 Task: Forward email with the signature John Baker with the subject Request for a recommendation from softage.8@softage.net to softage.4@softage.net and softage.5@softage.net with BCC to softage.6@softage.net with the message Could you please provide me with the scope of work for the upcoming project?
Action: Mouse moved to (1291, 212)
Screenshot: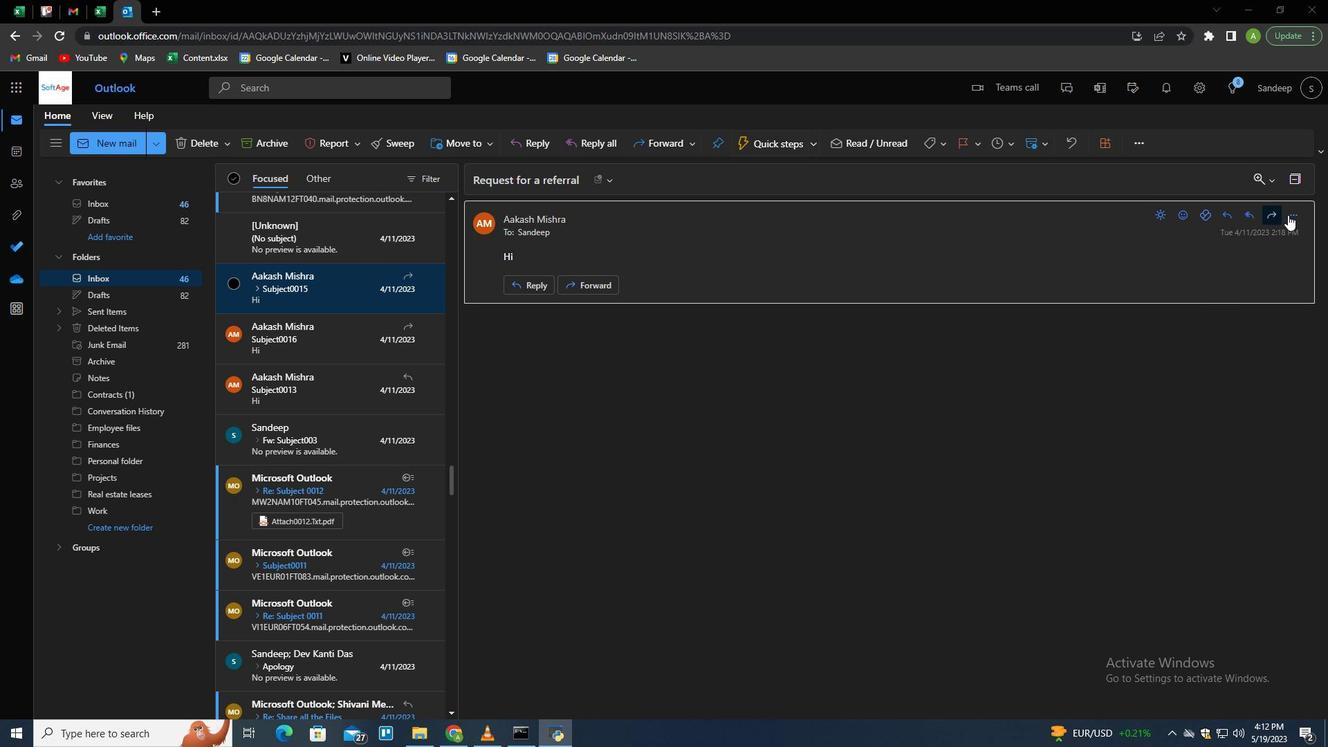 
Action: Mouse pressed left at (1291, 212)
Screenshot: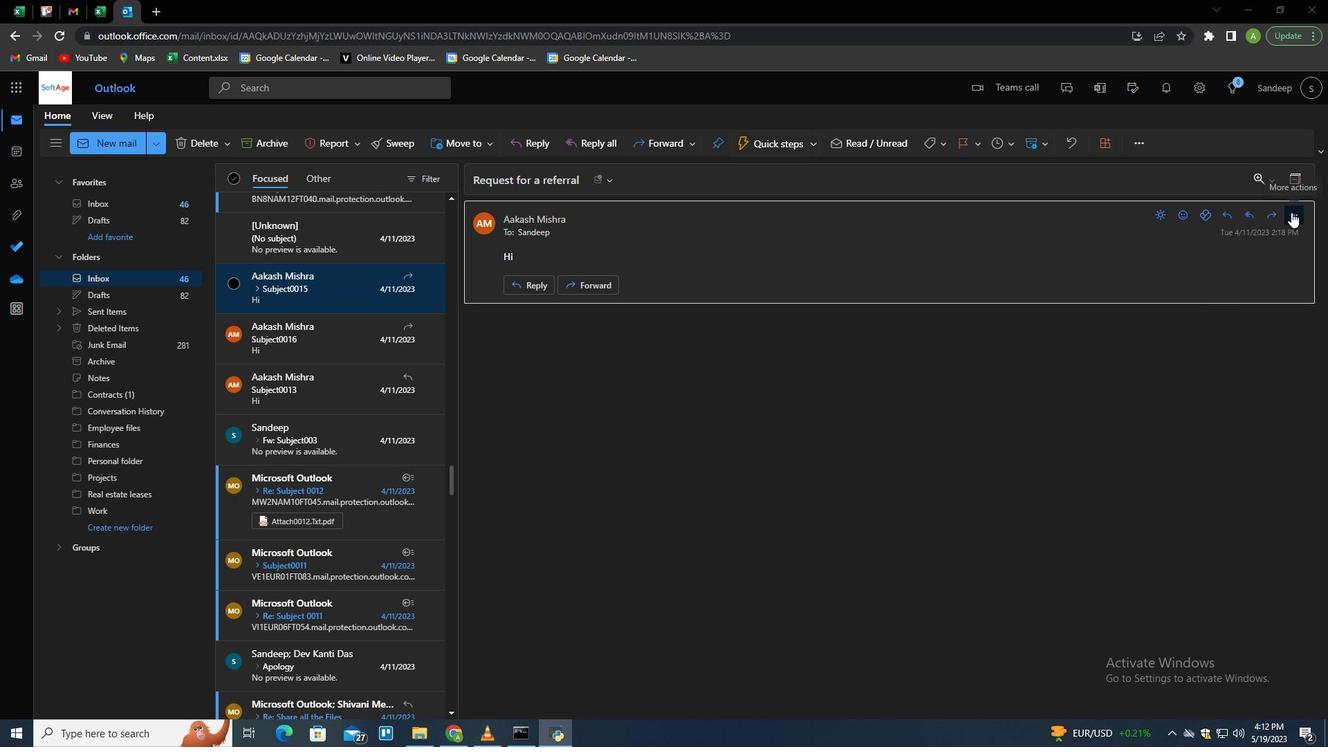
Action: Mouse moved to (1188, 285)
Screenshot: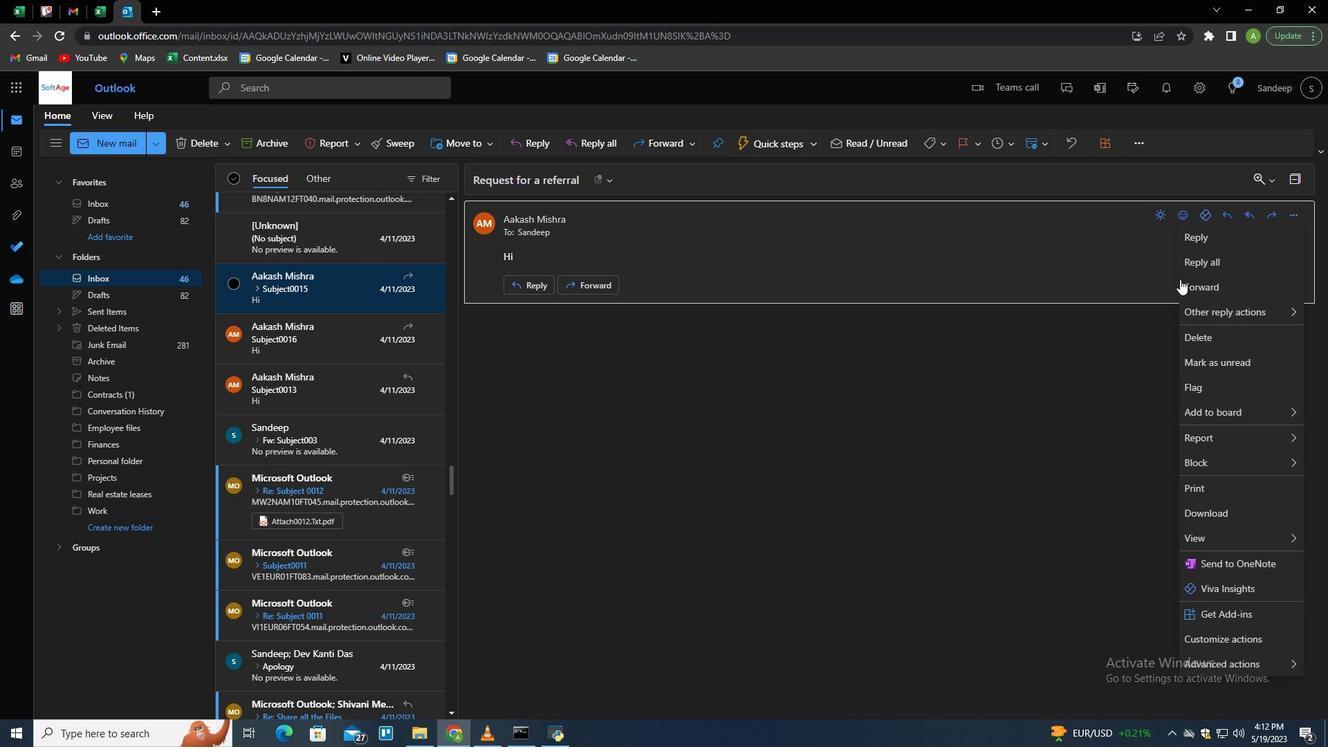 
Action: Mouse pressed left at (1188, 285)
Screenshot: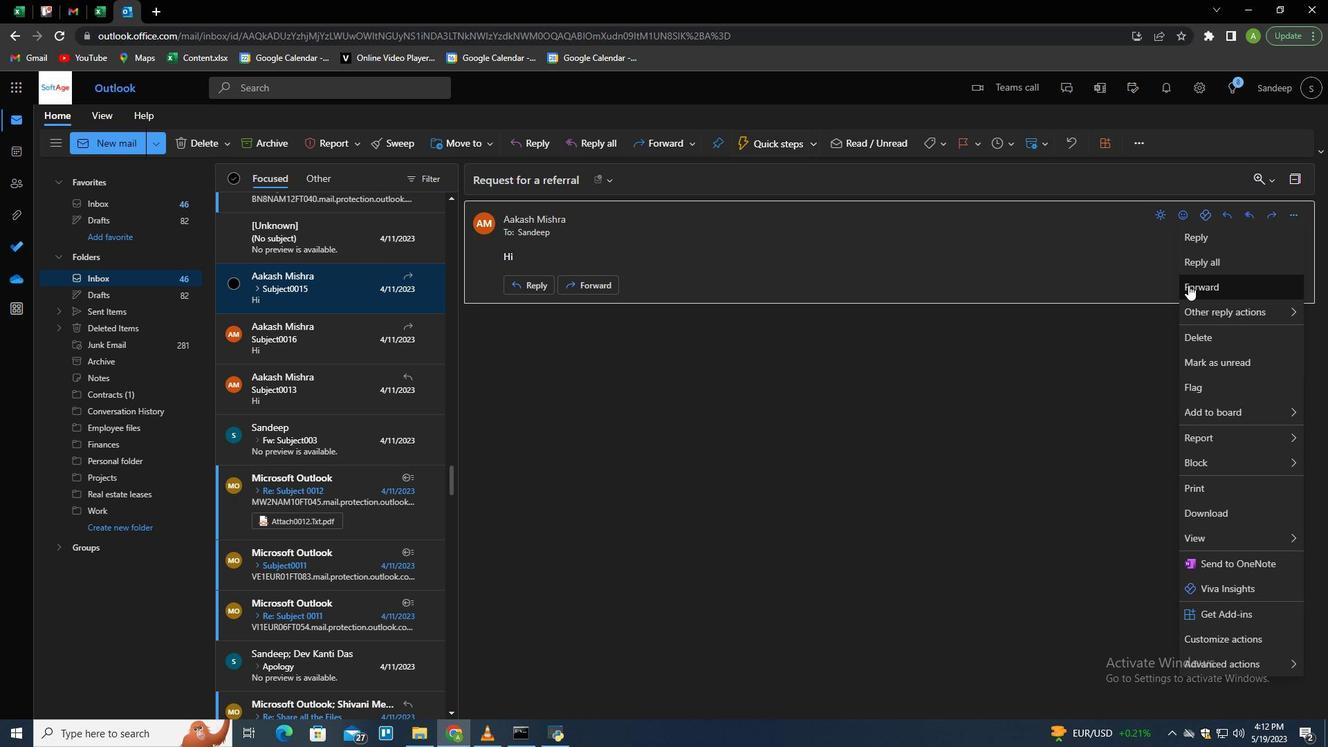 
Action: Mouse moved to (929, 144)
Screenshot: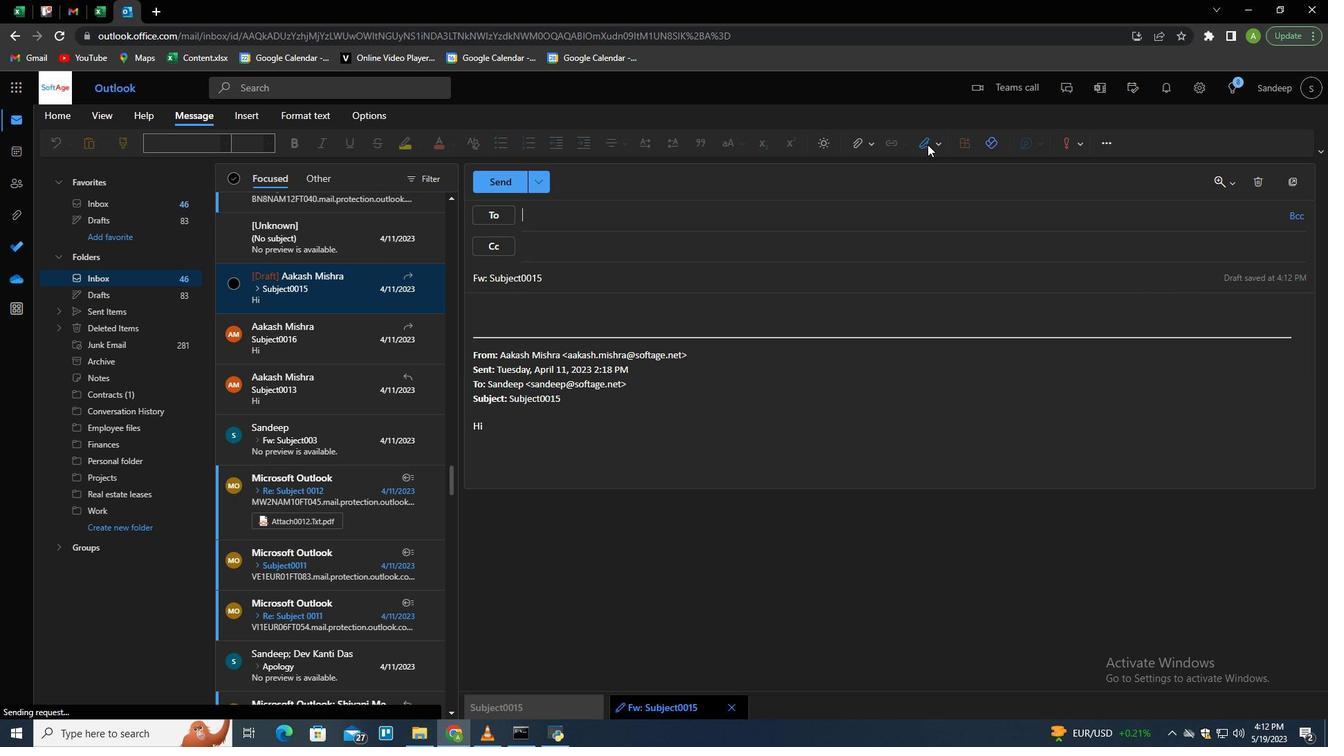 
Action: Mouse pressed left at (929, 144)
Screenshot: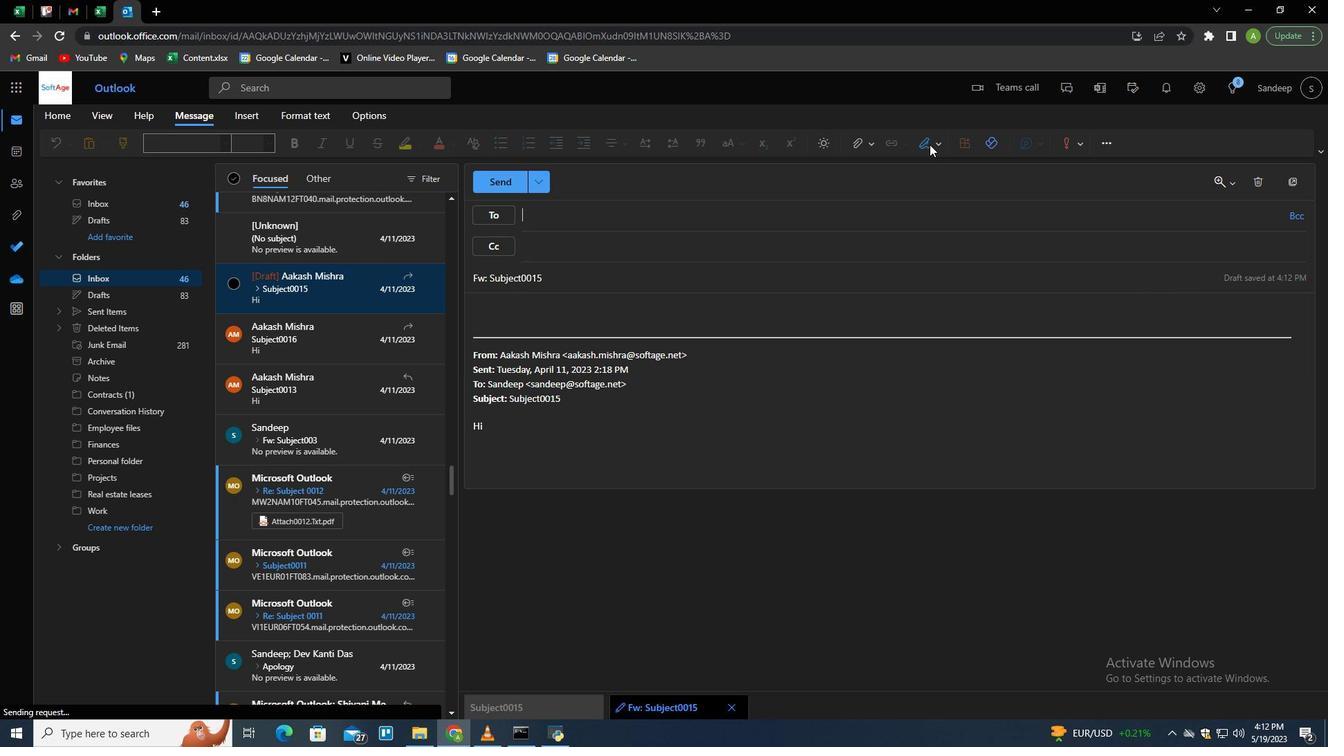 
Action: Mouse moved to (906, 201)
Screenshot: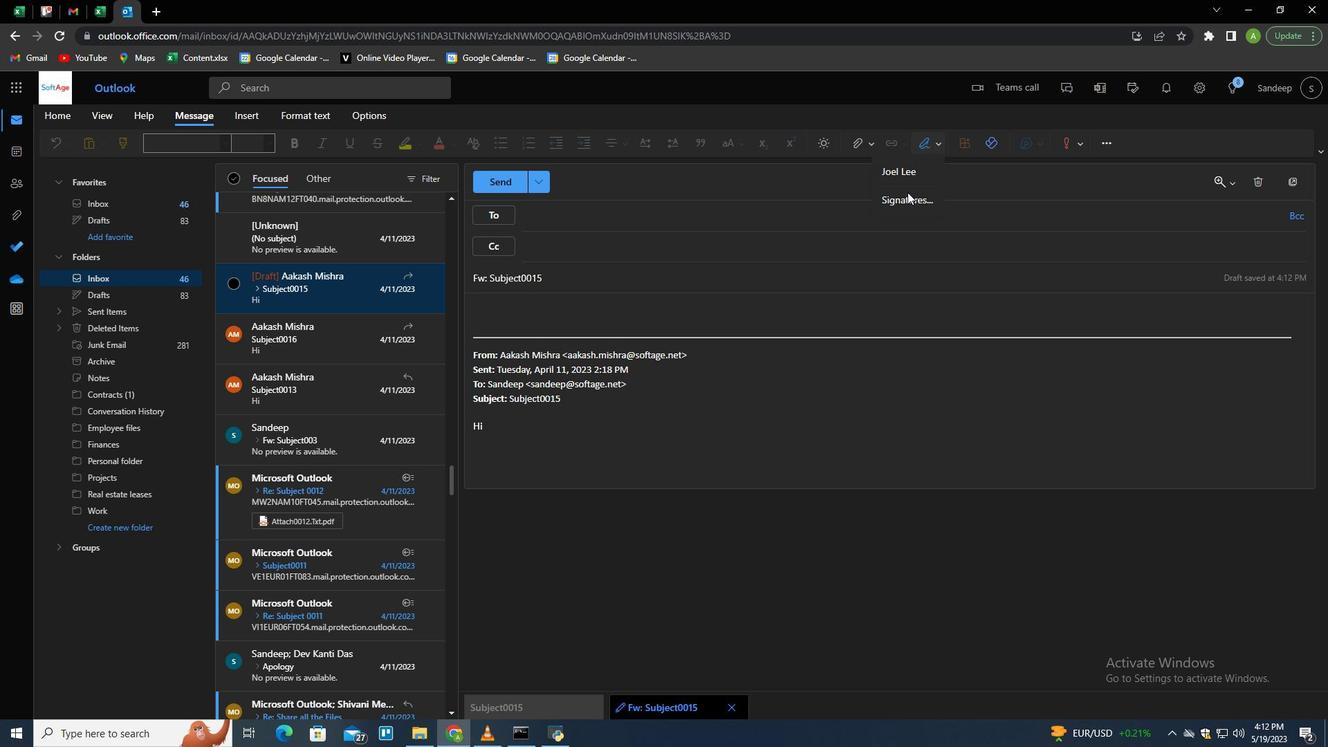 
Action: Mouse pressed left at (906, 201)
Screenshot: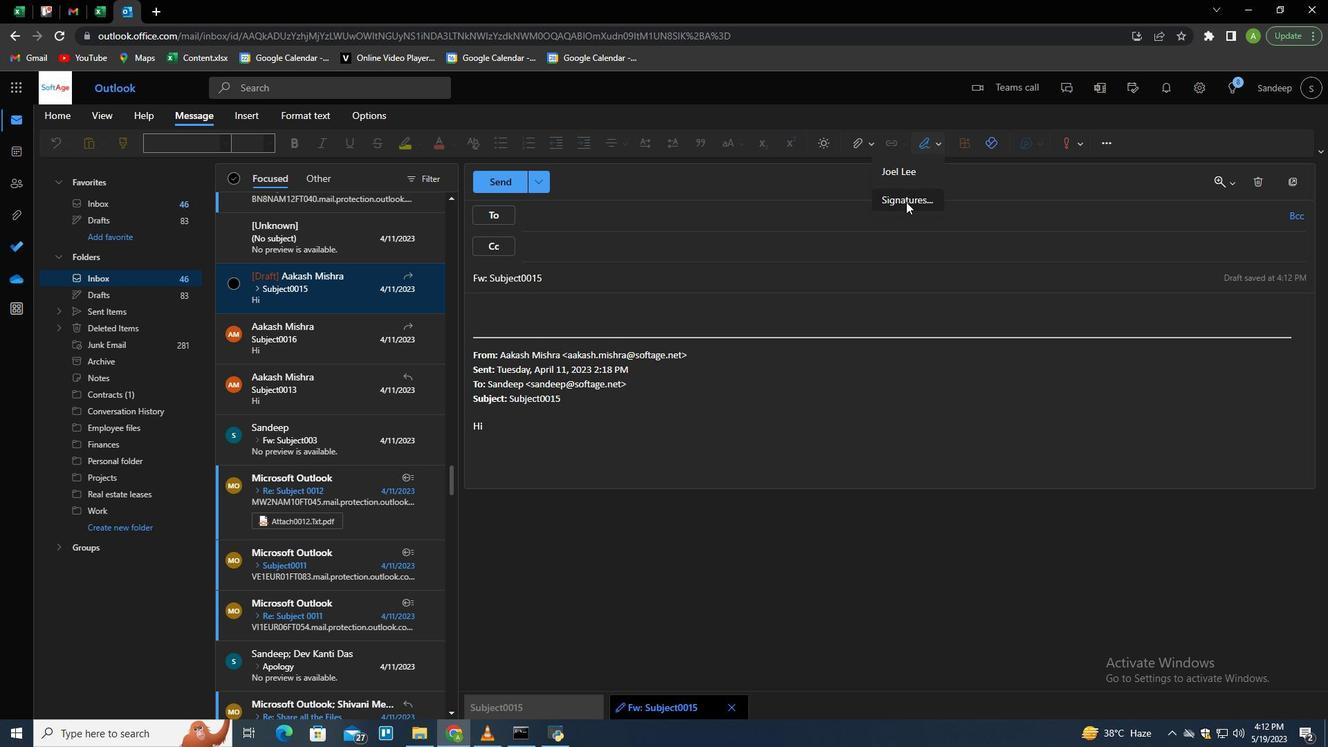 
Action: Mouse moved to (926, 253)
Screenshot: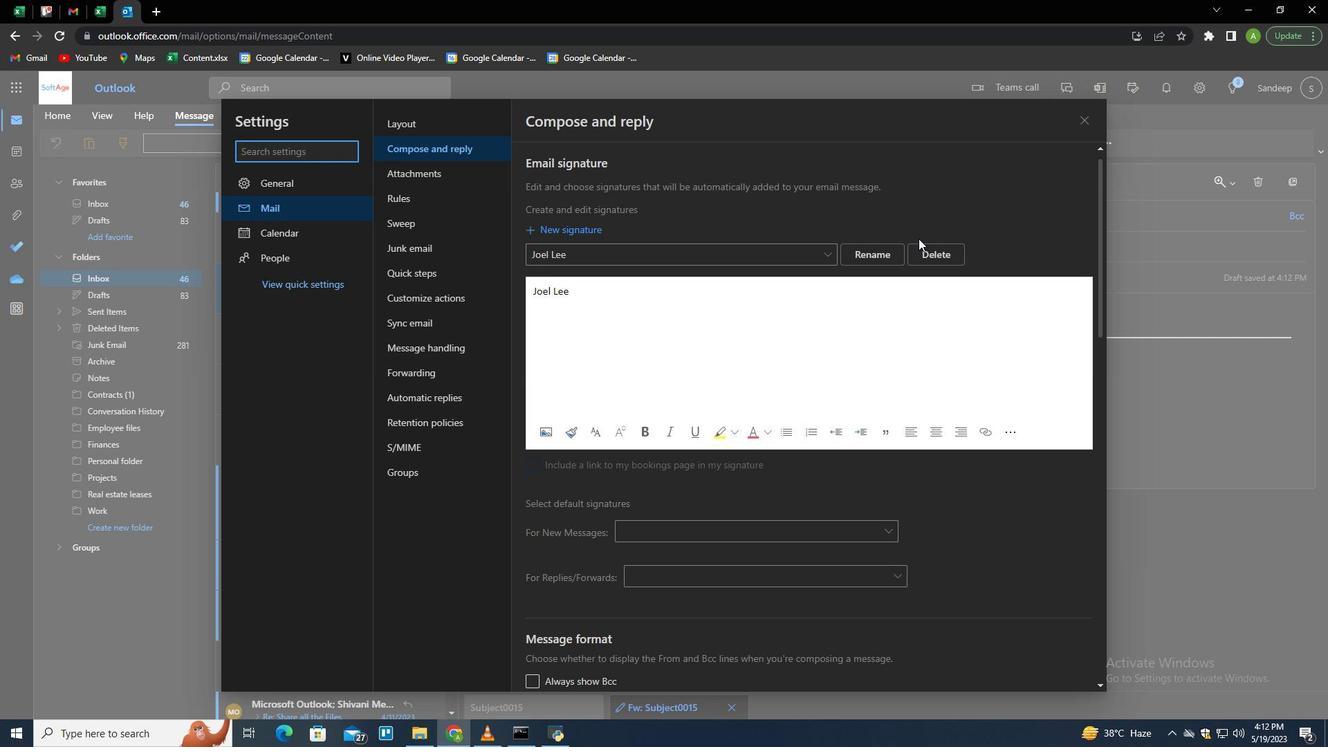 
Action: Mouse pressed left at (926, 253)
Screenshot: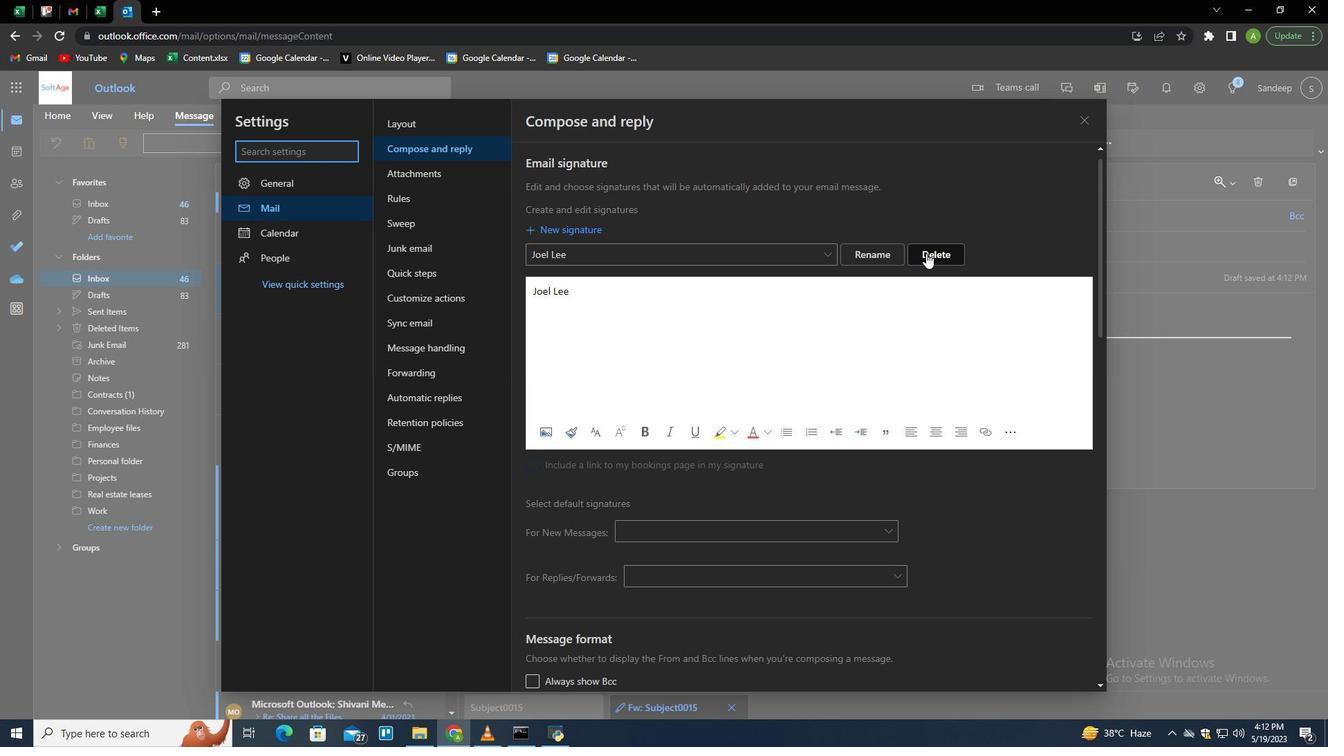 
Action: Mouse moved to (910, 253)
Screenshot: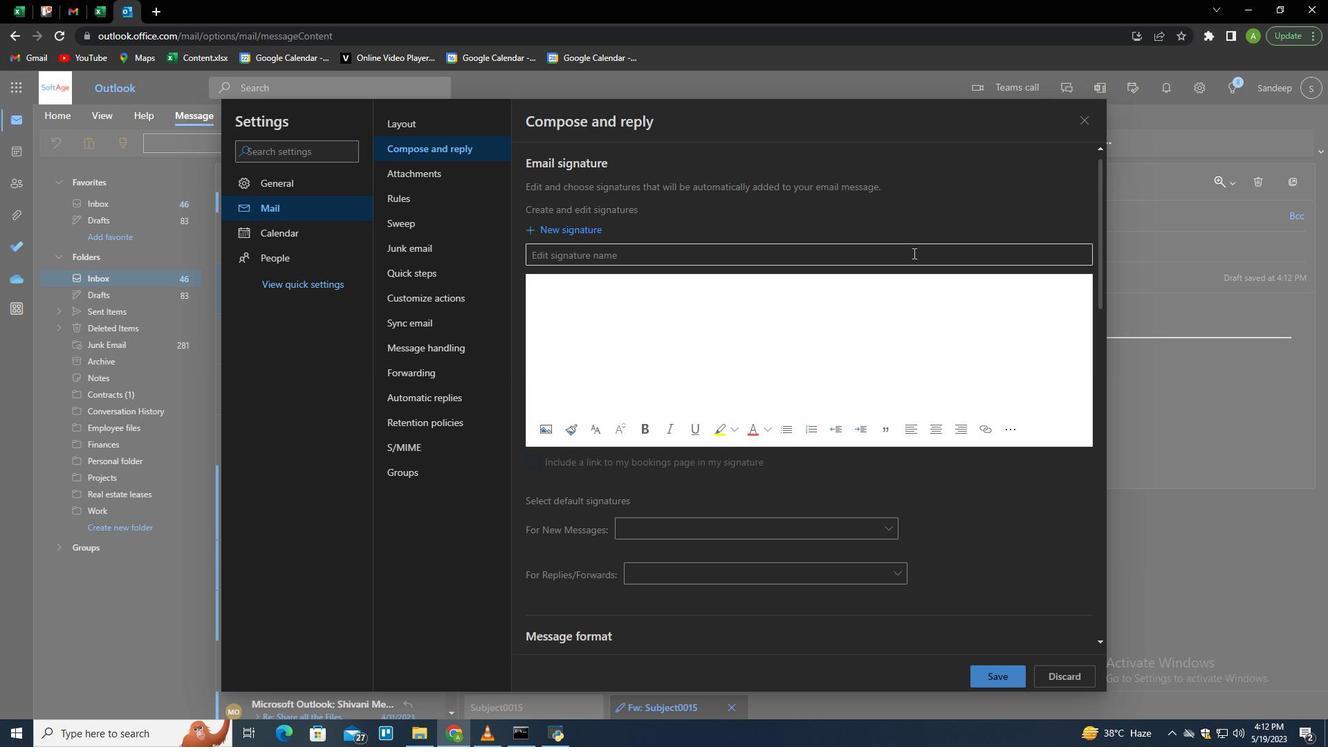 
Action: Mouse pressed left at (910, 253)
Screenshot: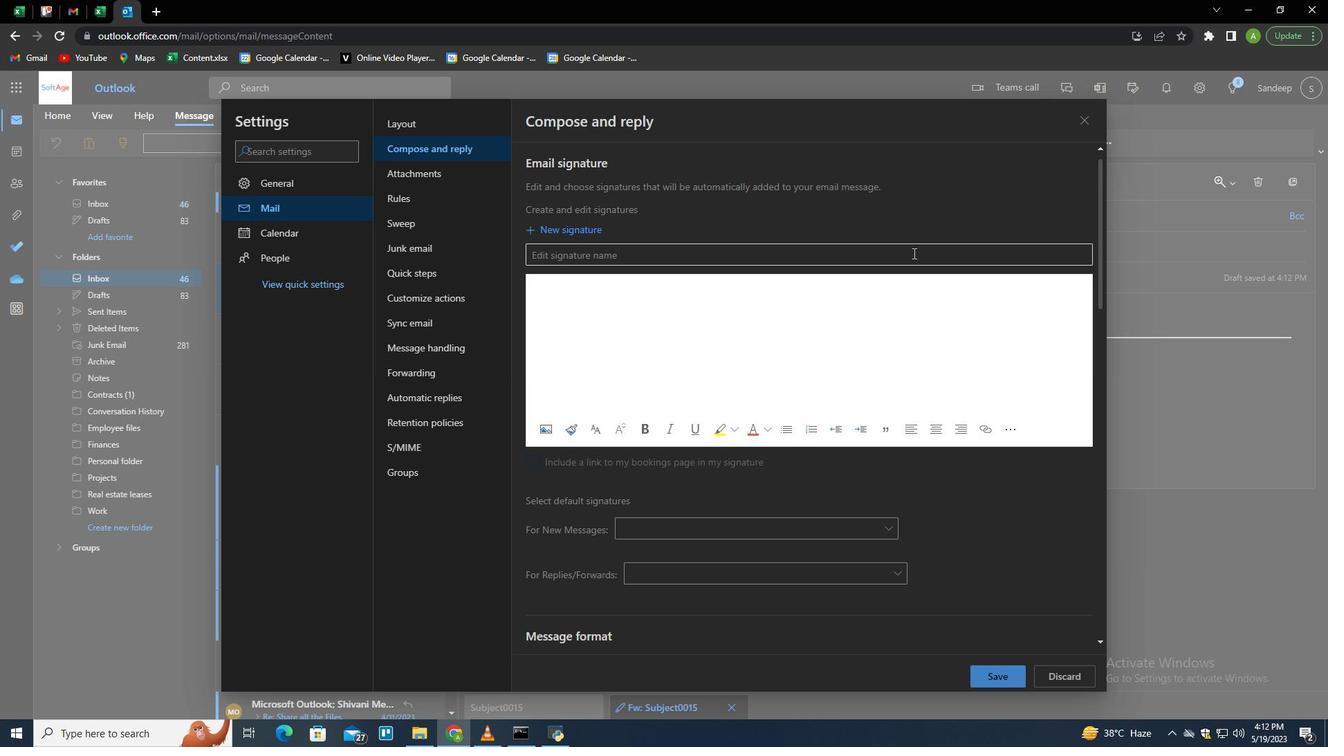 
Action: Mouse moved to (912, 251)
Screenshot: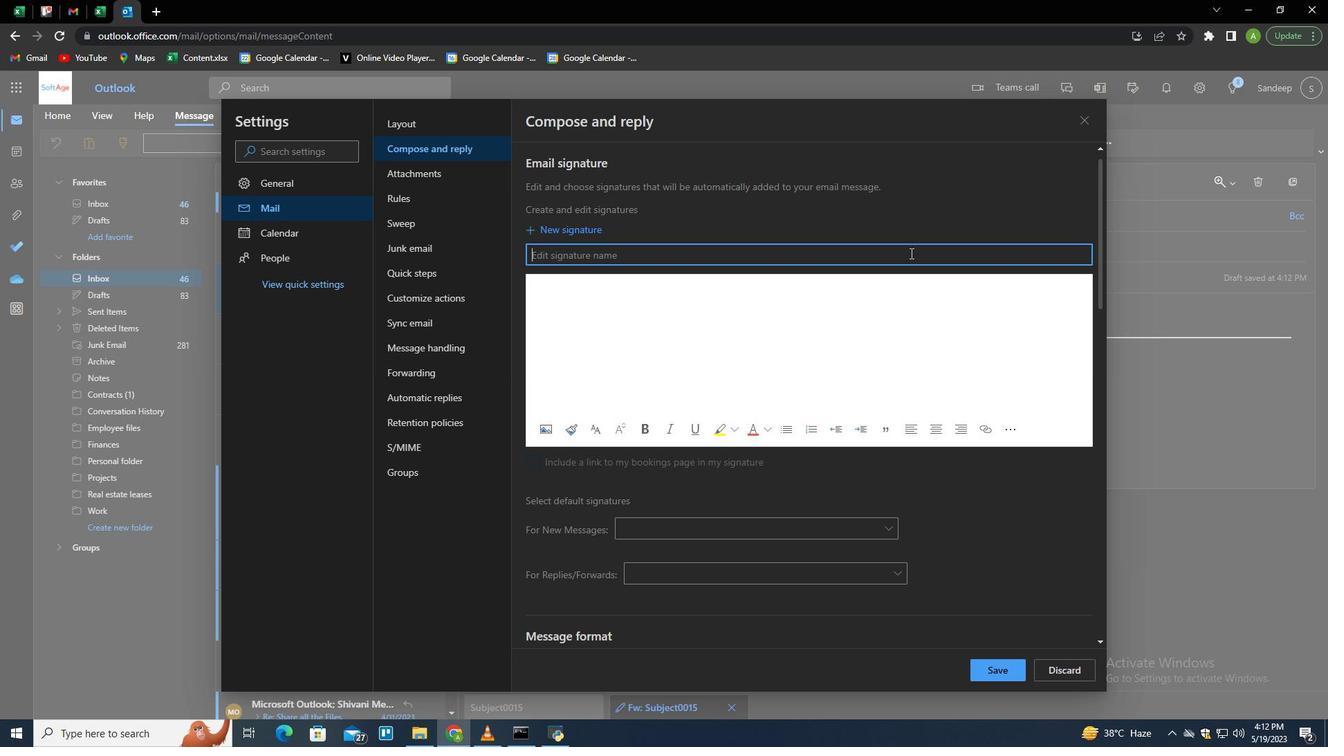 
Action: Key pressed <Key.shift>Jogn<Key.space><Key.backspace><Key.backspace><Key.backspace>hn<Key.space><Key.shift>Bal<Key.backspace>ker<Key.space><Key.tab><Key.shift>Jogn<Key.space><Key.shift>B<Key.backspace><Key.backspace><Key.backspace><Key.backspace>hn<Key.space><Key.shift>Baker
Screenshot: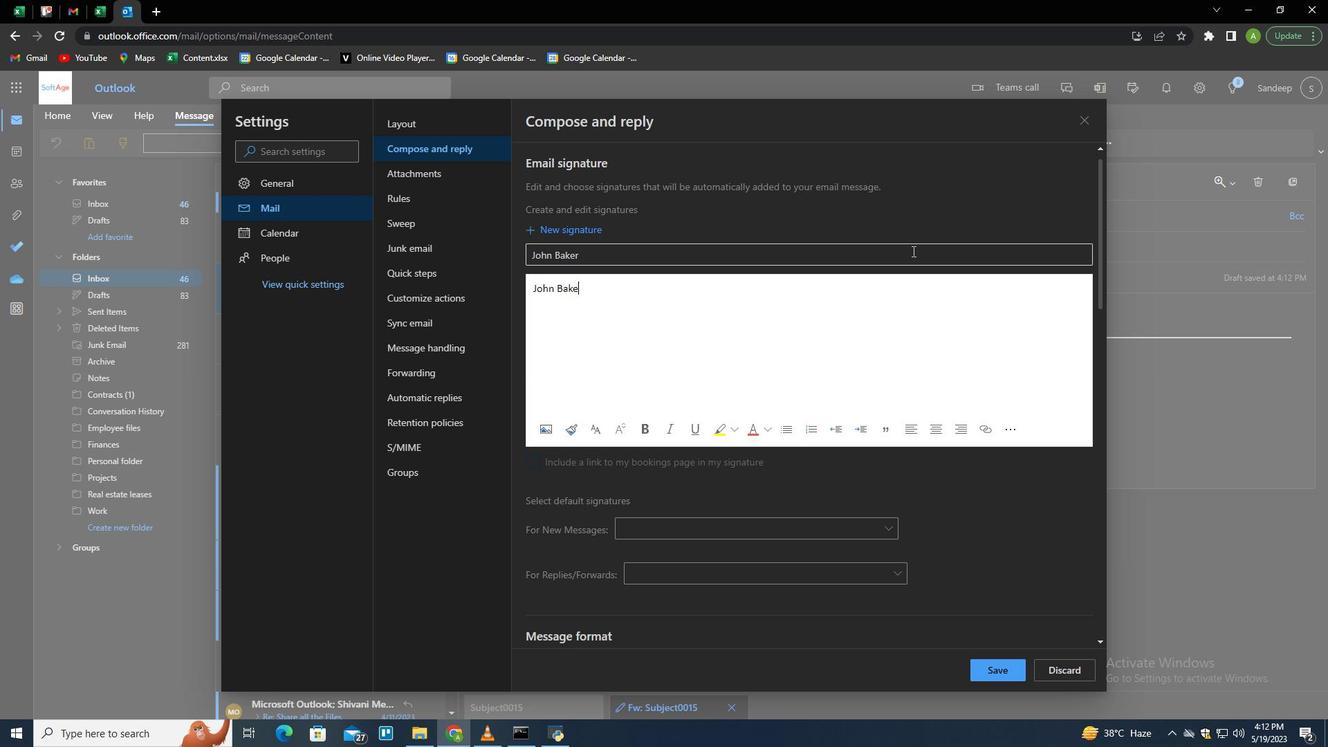 
Action: Mouse moved to (1005, 668)
Screenshot: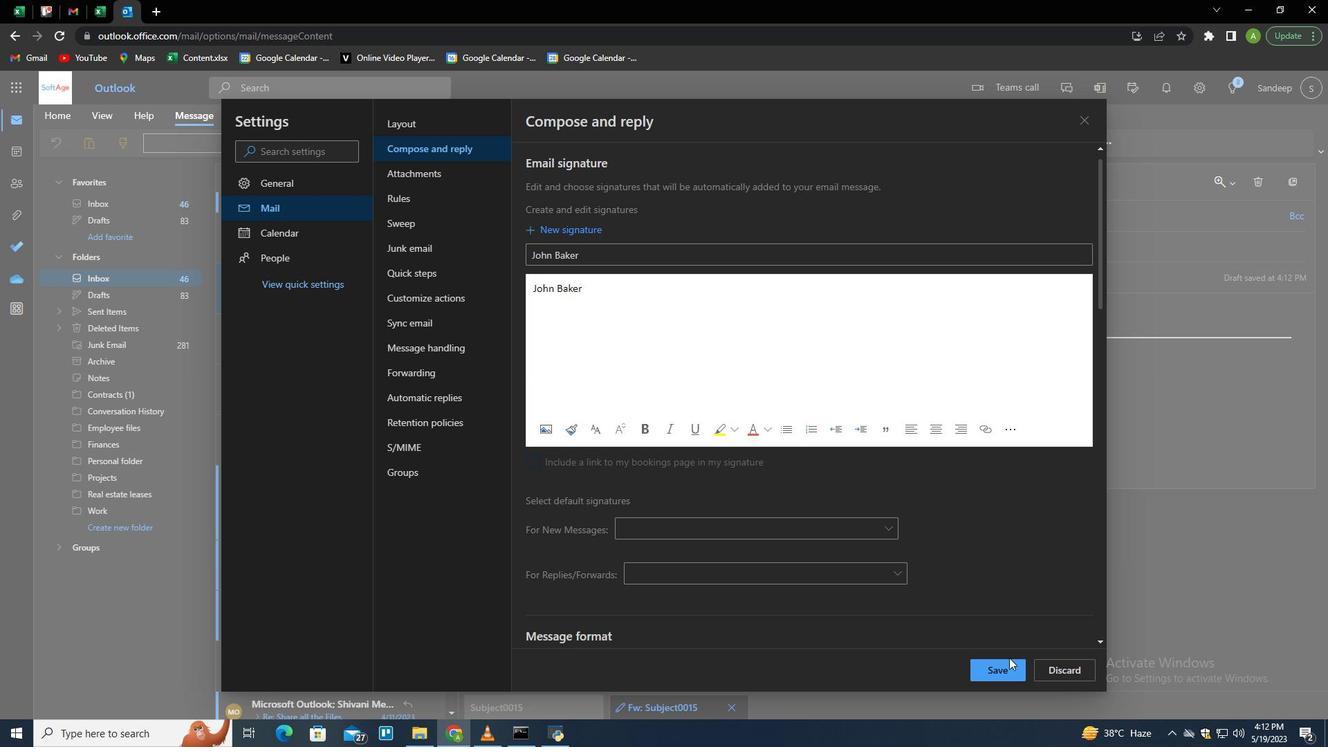 
Action: Mouse pressed left at (1005, 668)
Screenshot: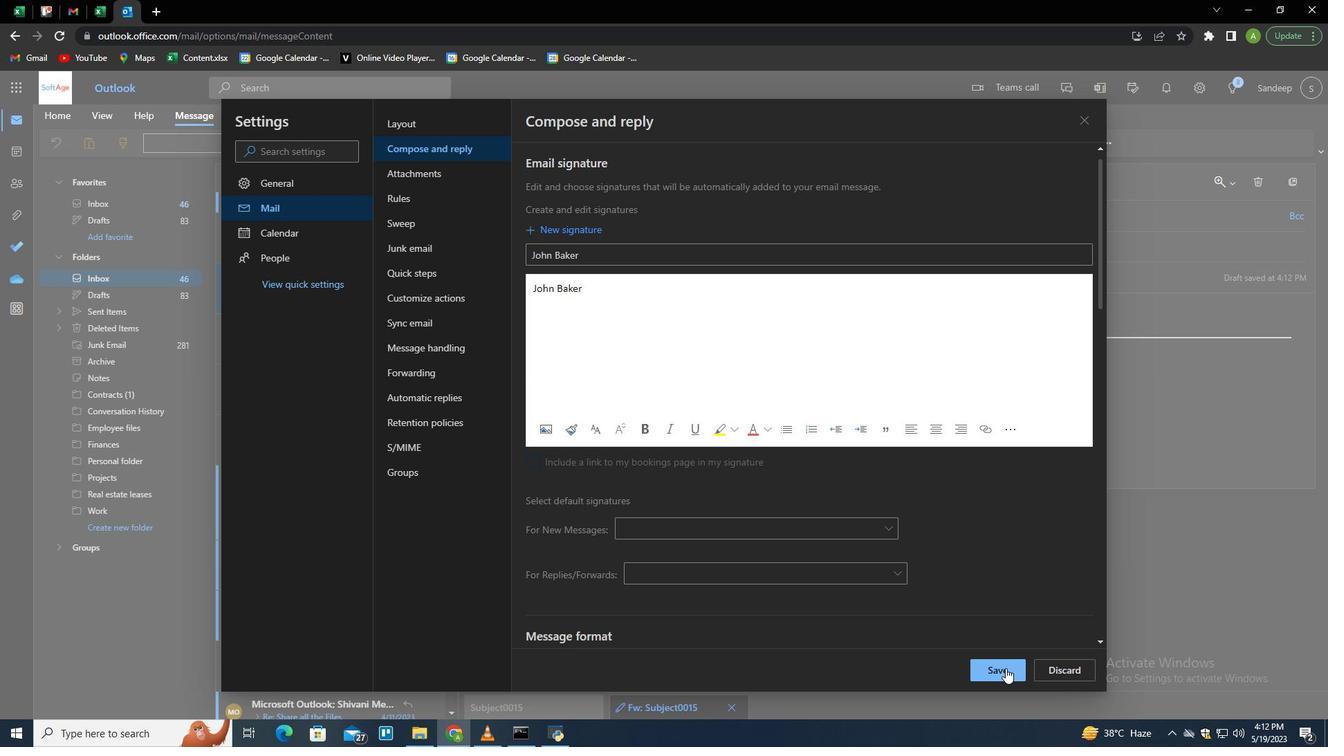 
Action: Mouse moved to (1269, 418)
Screenshot: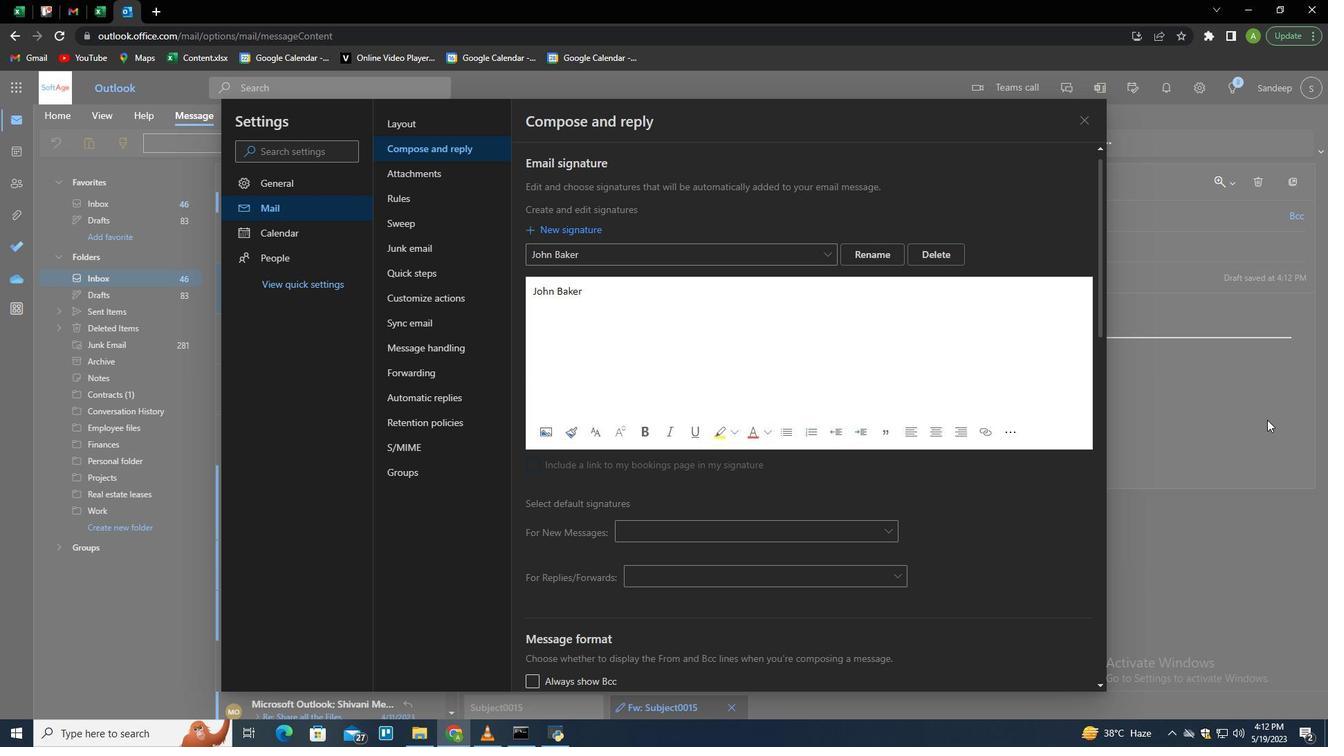 
Action: Mouse pressed left at (1269, 418)
Screenshot: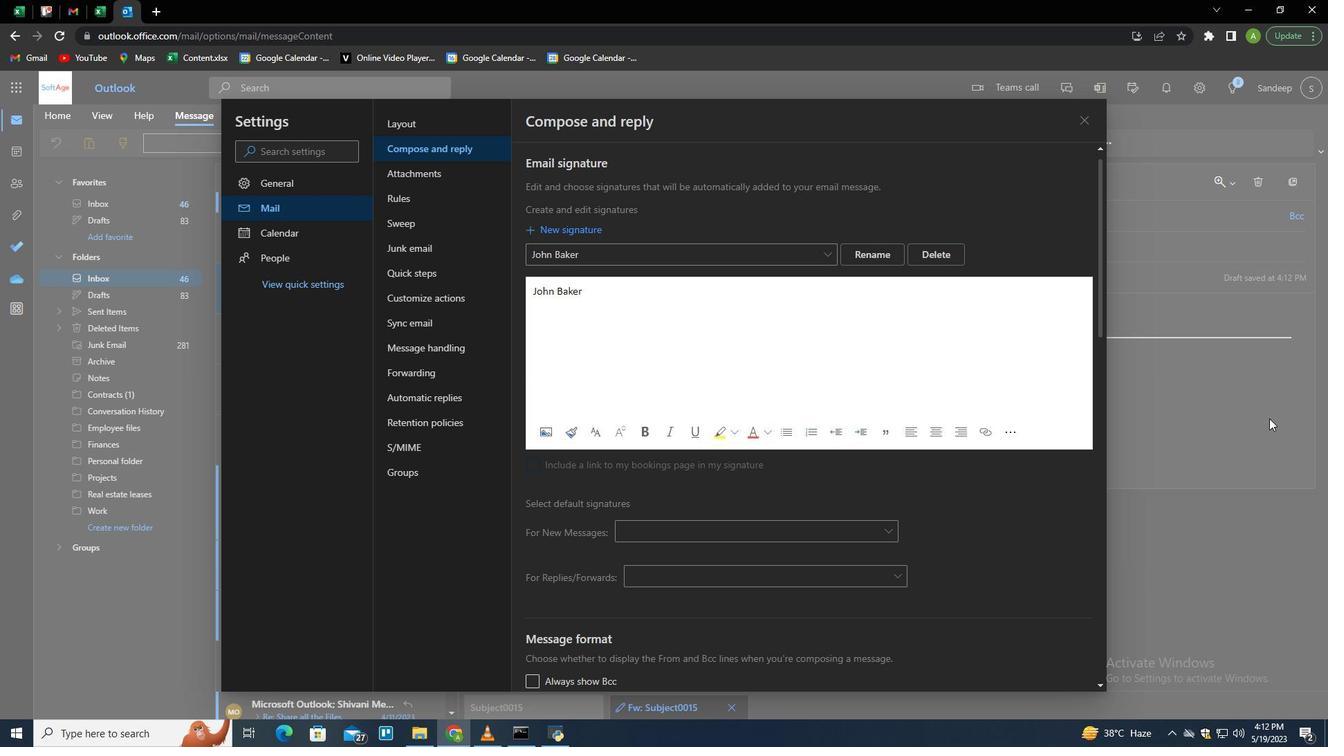 
Action: Mouse moved to (928, 144)
Screenshot: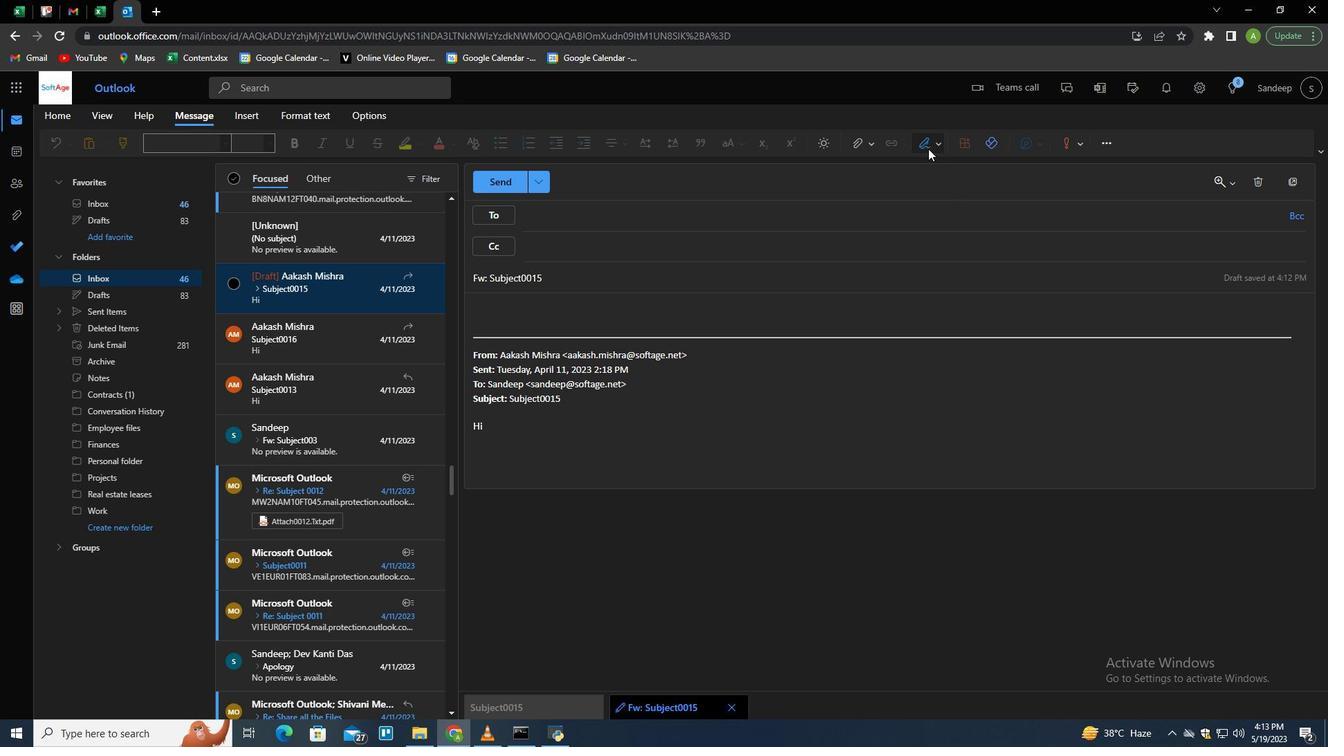 
Action: Mouse pressed left at (928, 144)
Screenshot: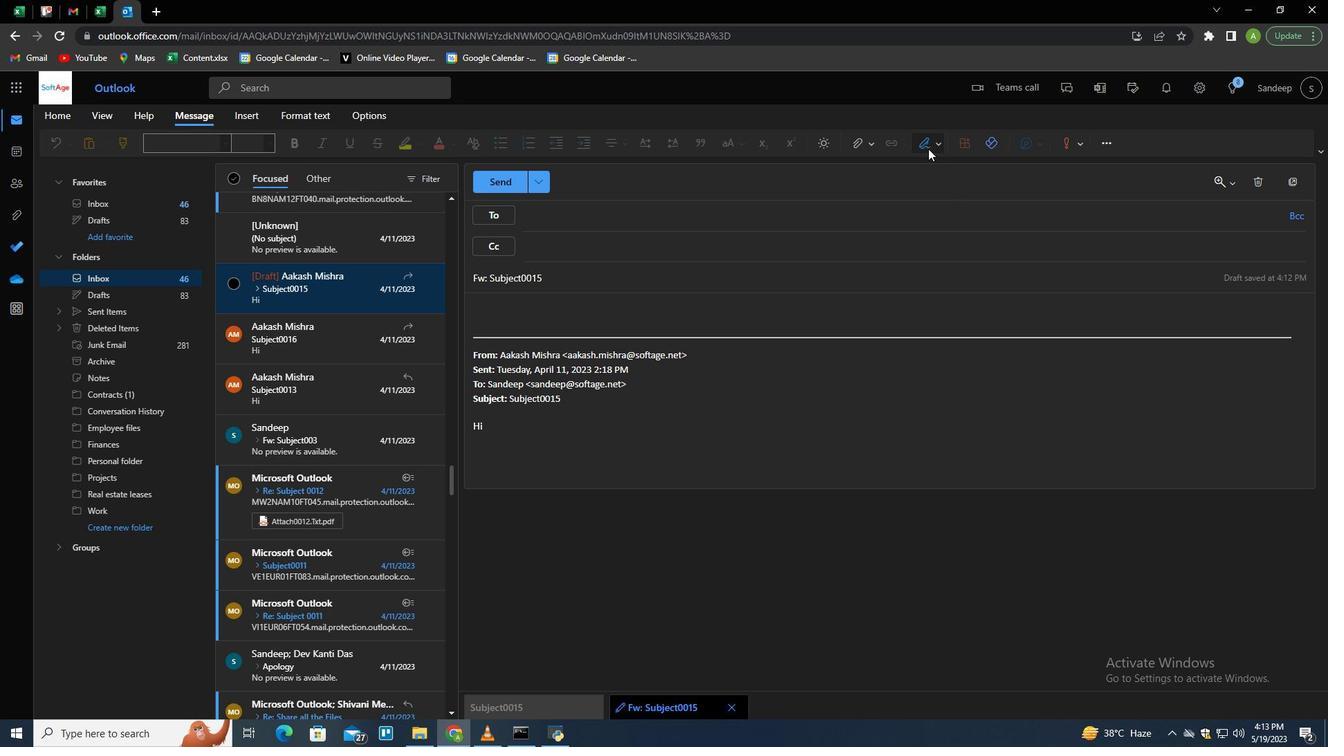 
Action: Mouse moved to (916, 168)
Screenshot: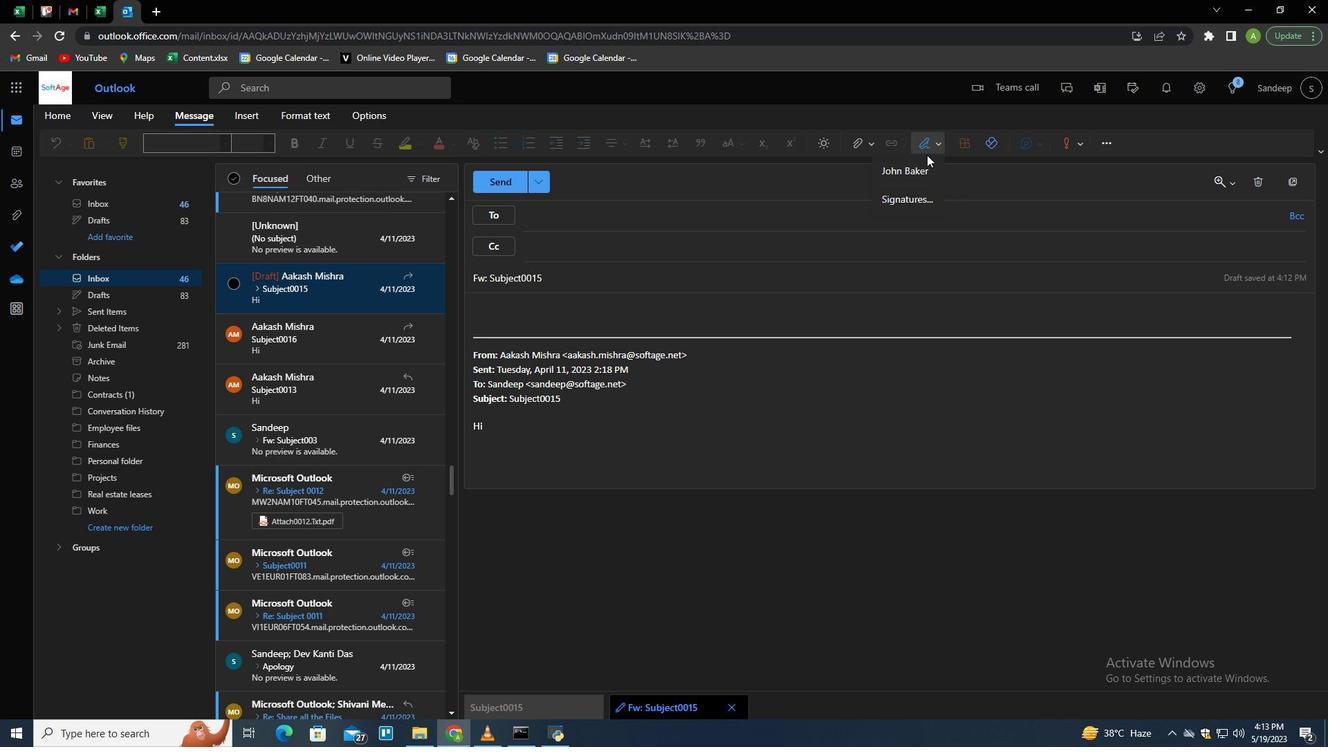 
Action: Mouse pressed left at (916, 168)
Screenshot: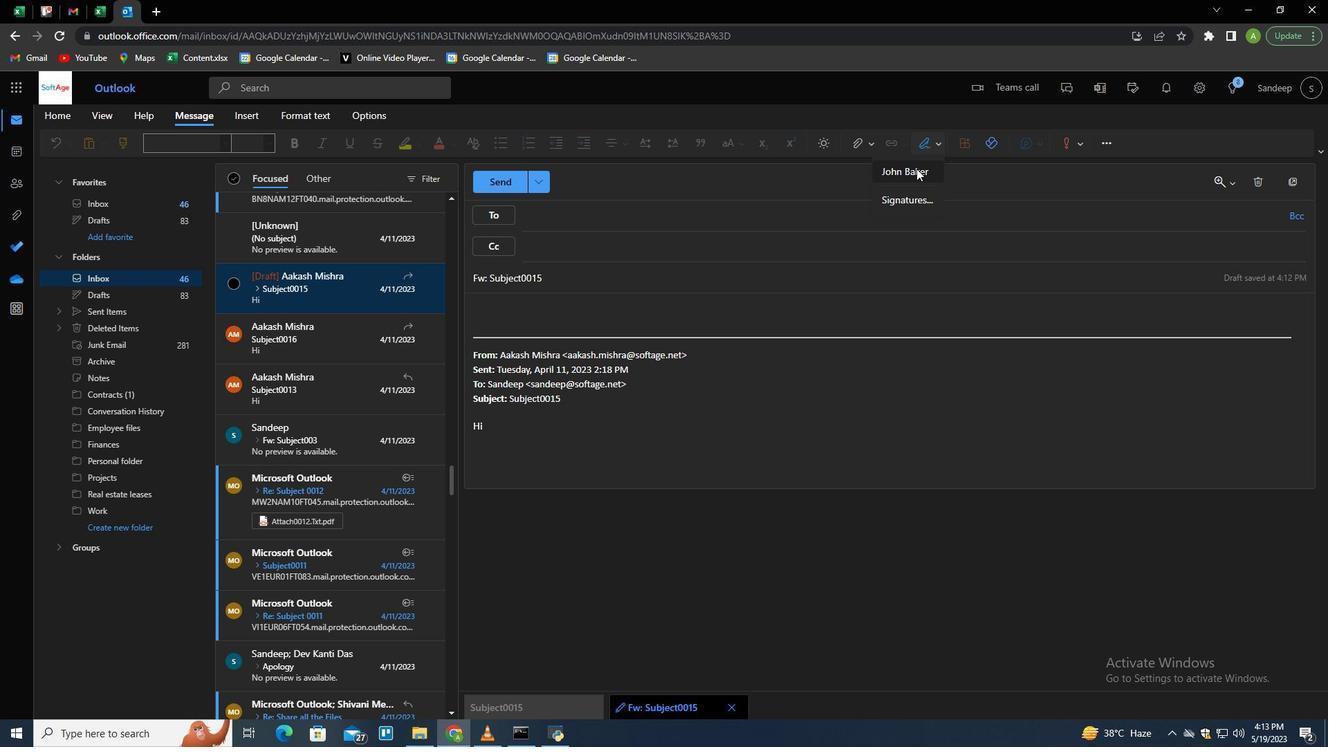 
Action: Mouse moved to (489, 278)
Screenshot: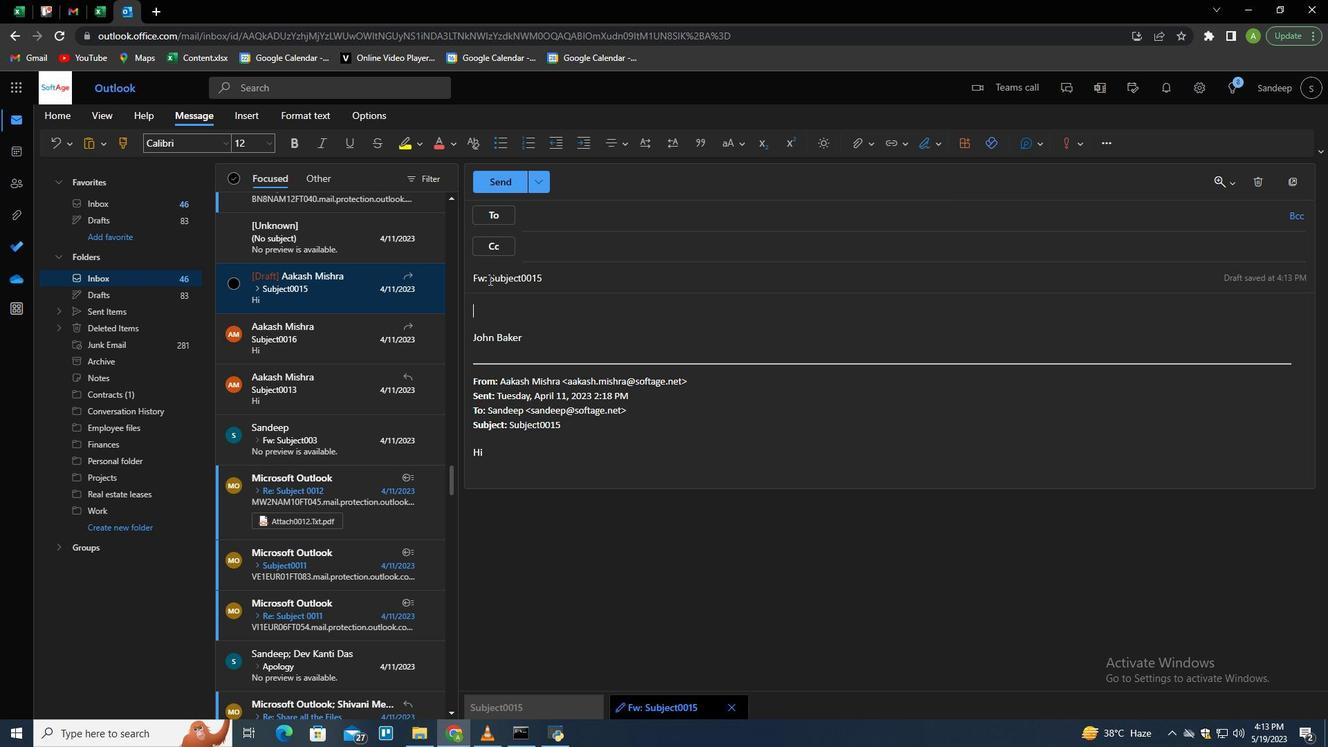 
Action: Mouse pressed left at (489, 278)
Screenshot: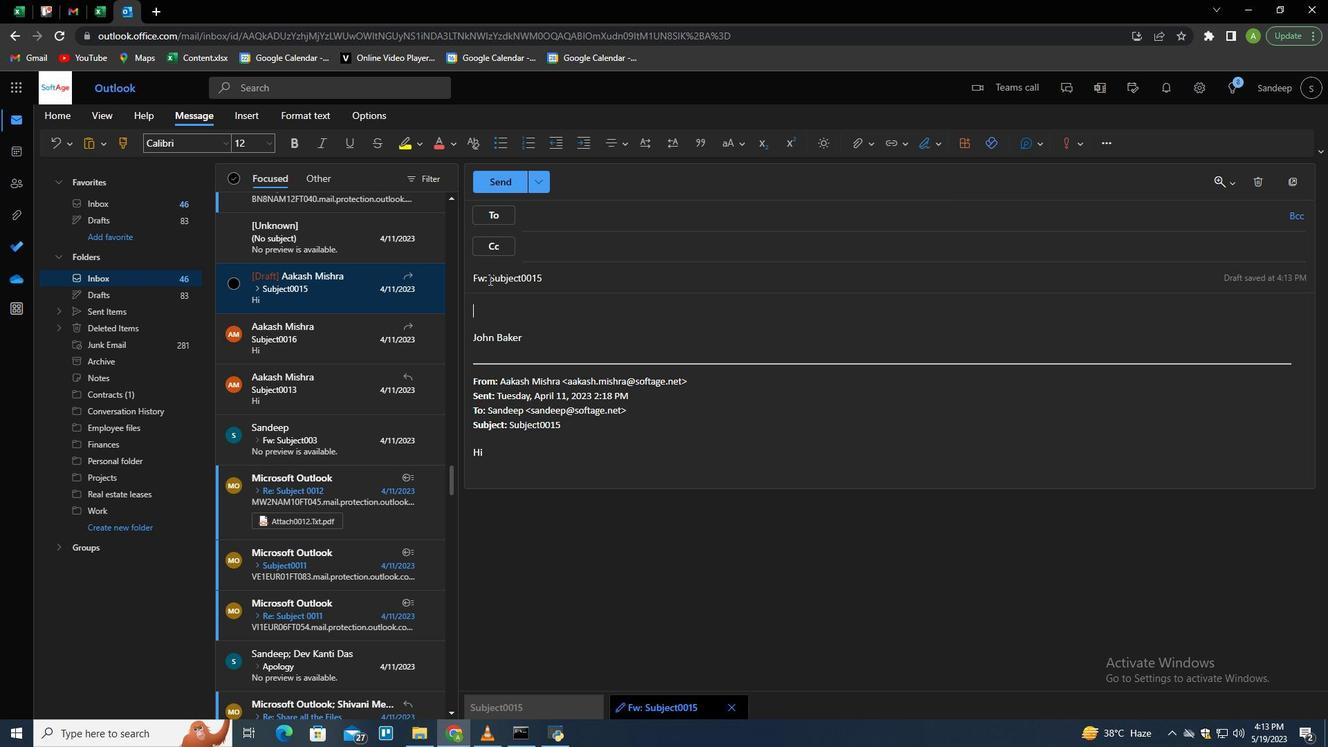 
Action: Mouse moved to (567, 300)
Screenshot: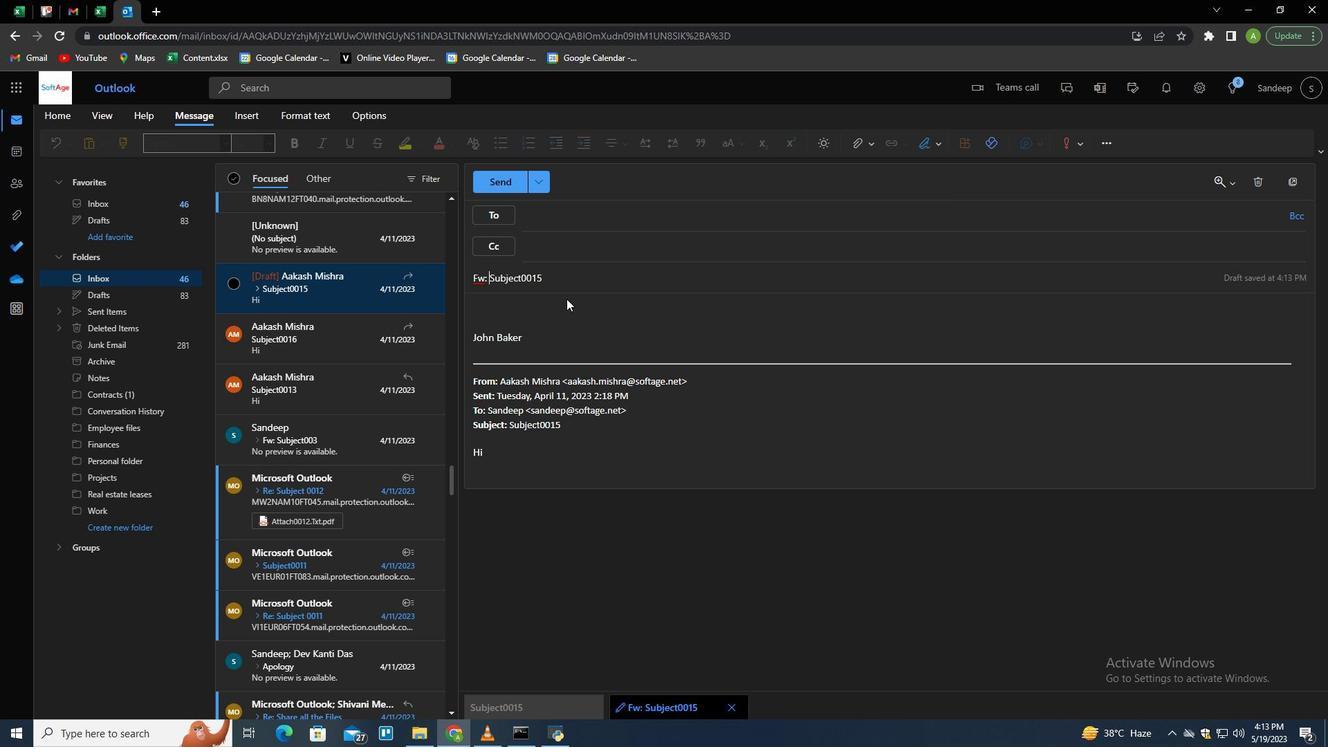 
Action: Key pressed <Key.shift_r><Key.end><Key.shift><Key.shift><Key.shift><Key.shift><Key.shift><Key.shift>Request<Key.space>for<Key.space>s<Key.space><Key.backspace><Key.backspace>a<Key.space>re<Key.backspace><Key.backspace>recommendation<Key.tab>
Screenshot: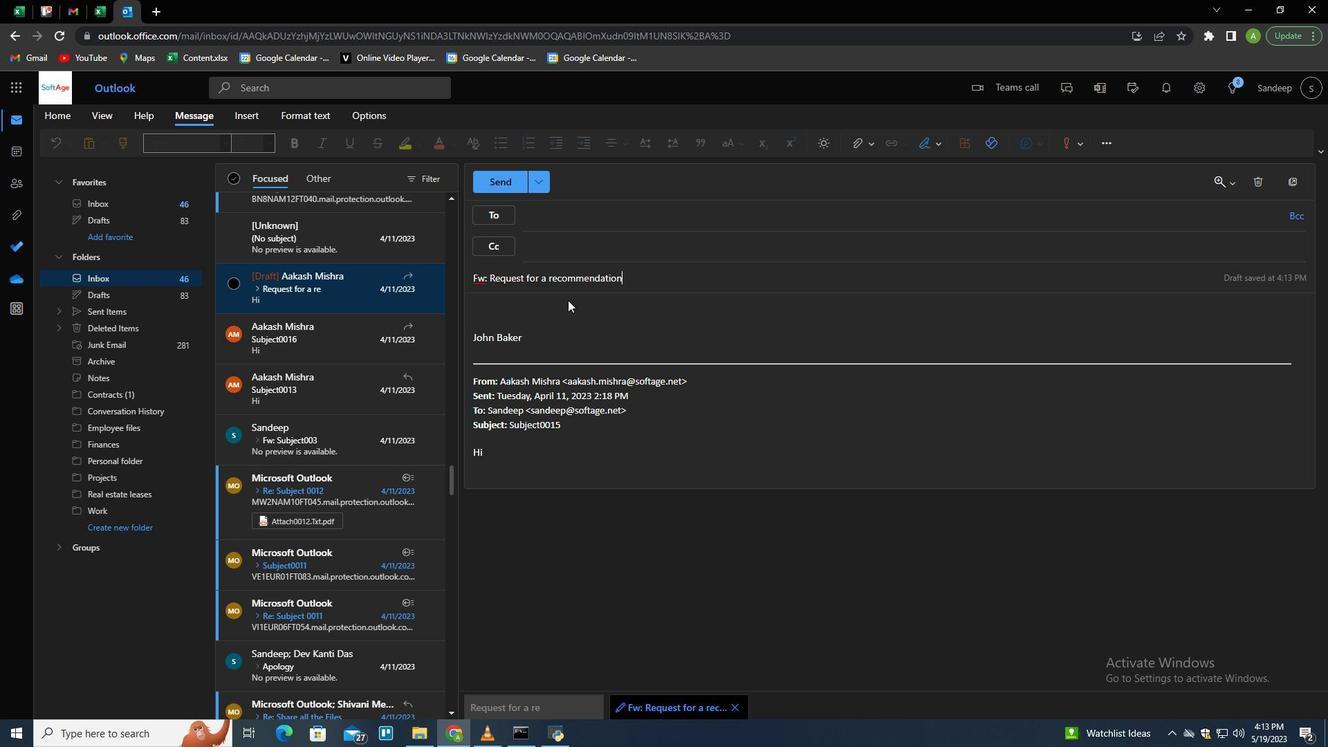 
Action: Mouse moved to (574, 222)
Screenshot: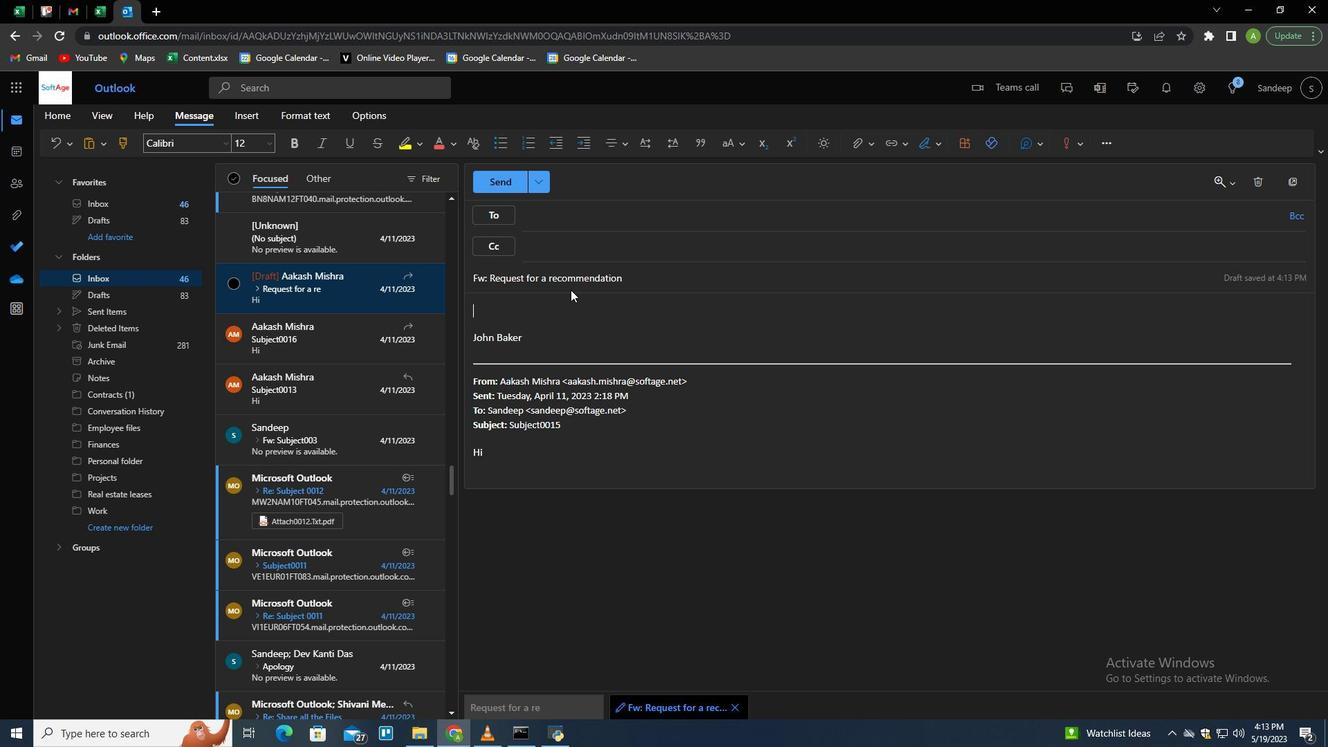
Action: Mouse pressed left at (574, 222)
Screenshot: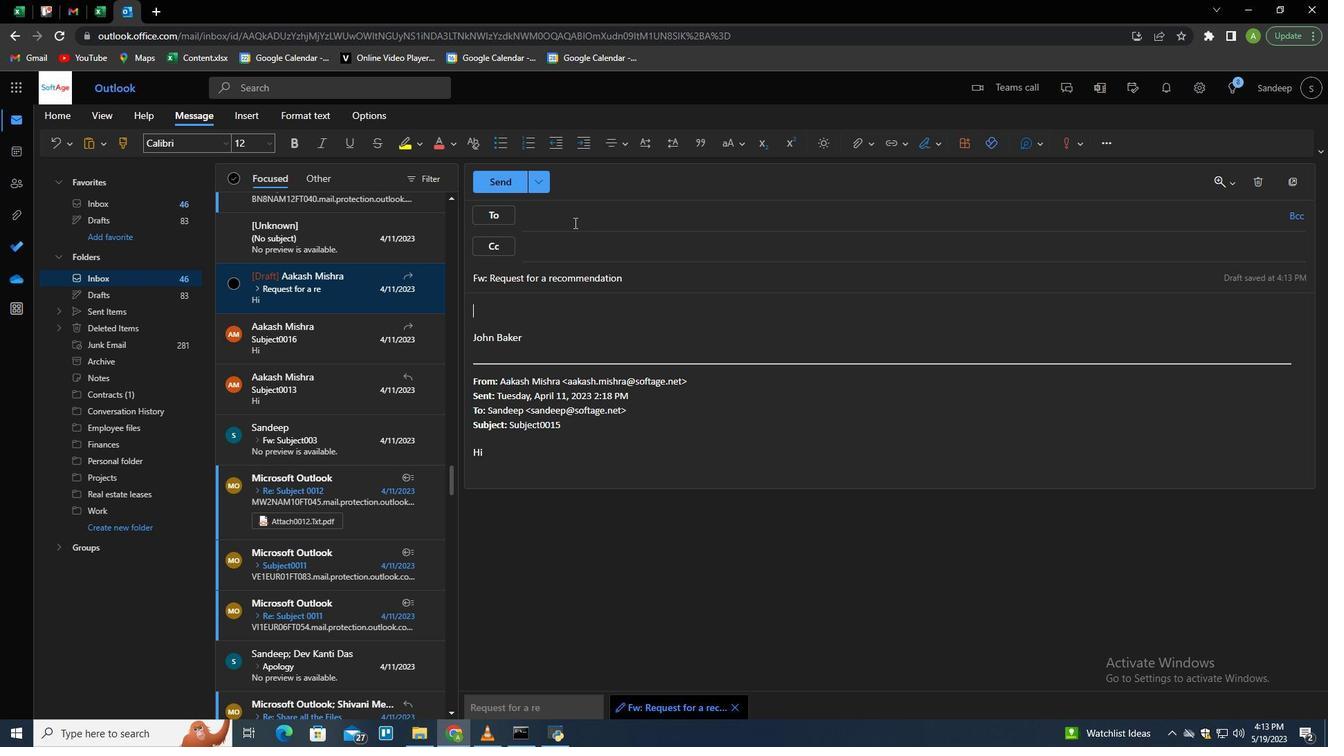 
Action: Mouse moved to (572, 222)
Screenshot: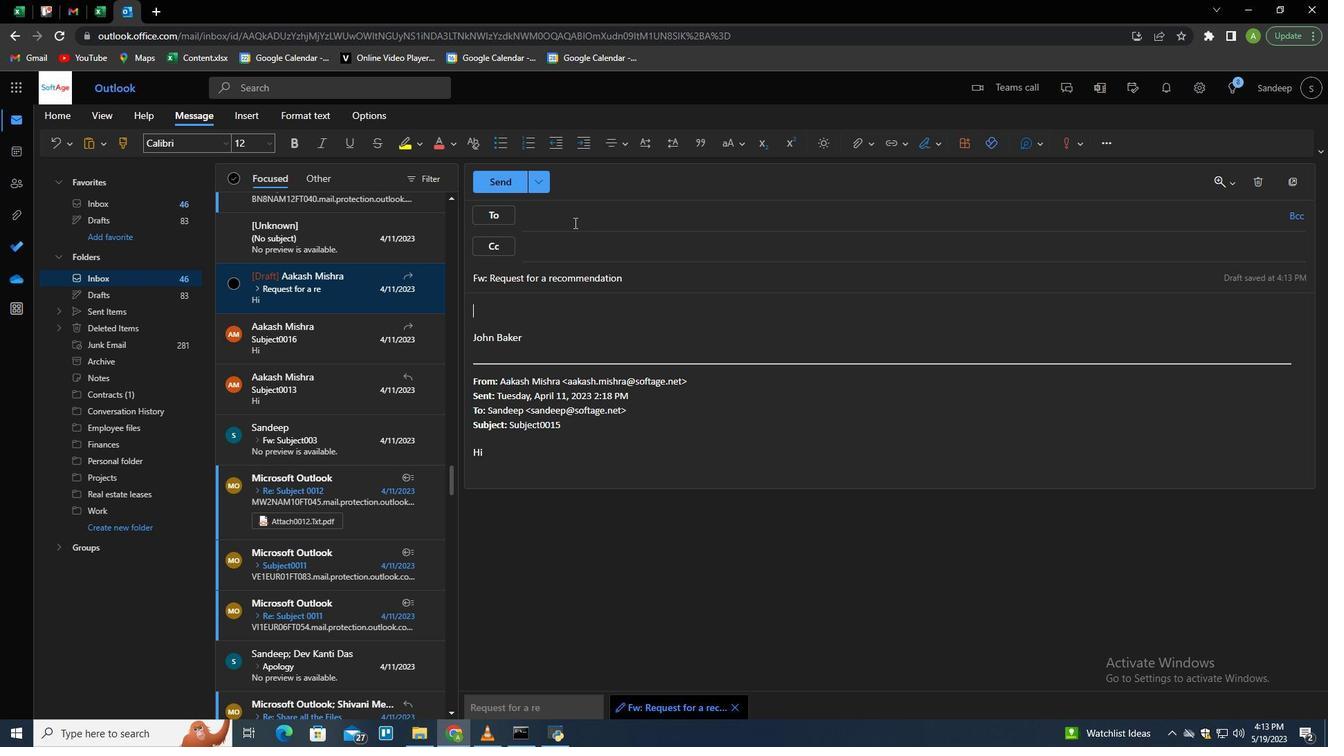 
Action: Key pressed softage
Screenshot: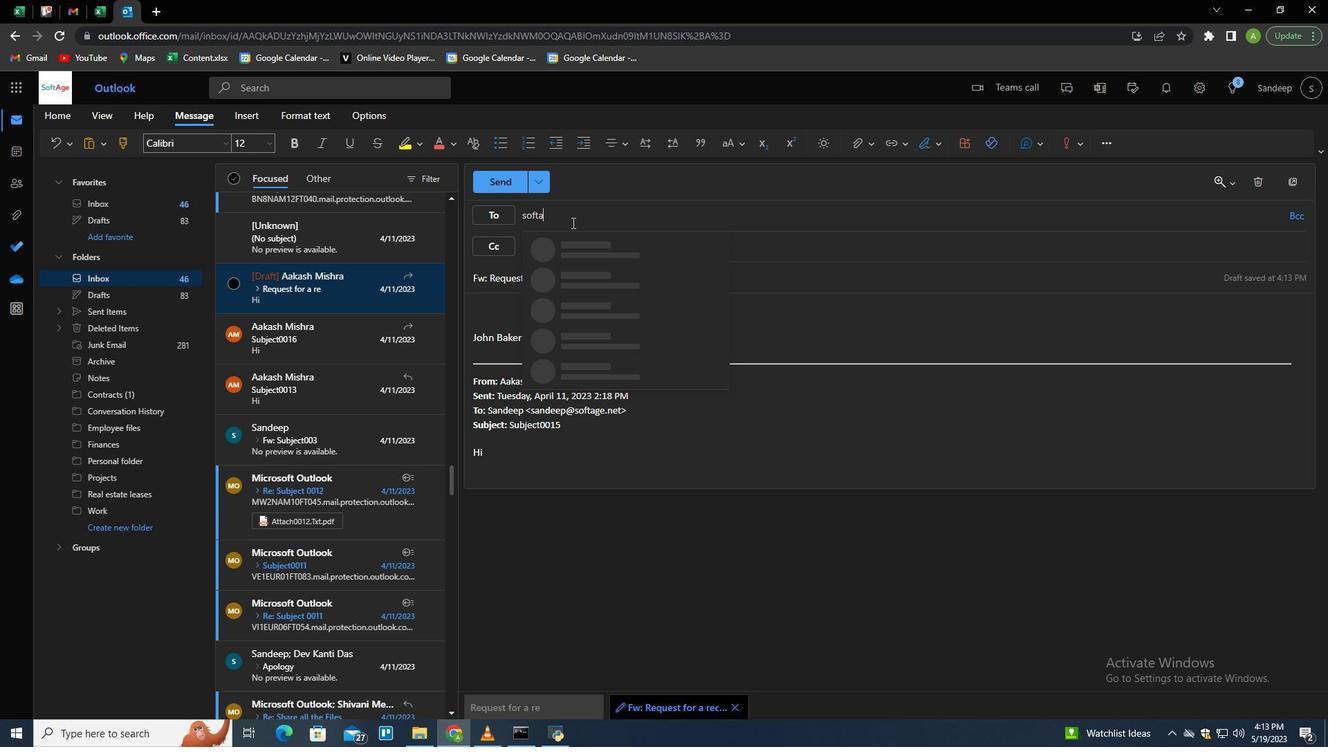 
Action: Mouse moved to (571, 222)
Screenshot: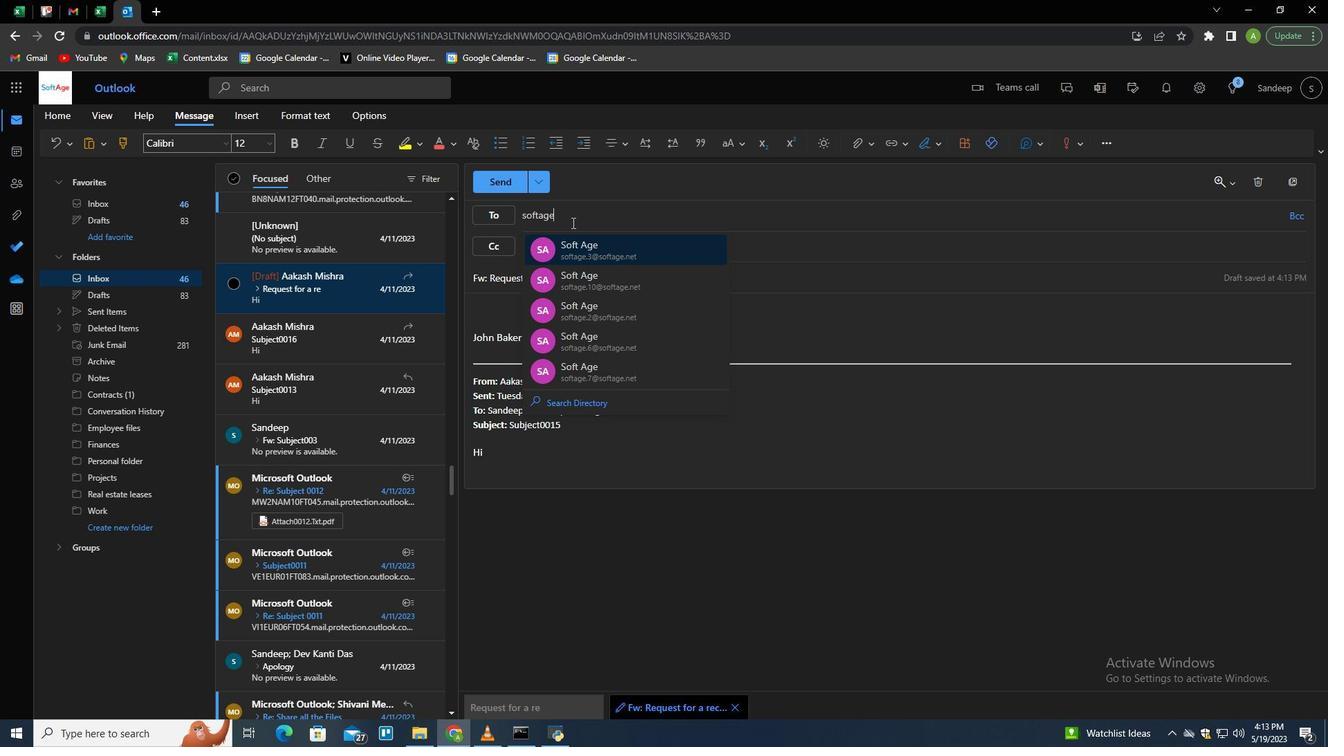 
Action: Key pressed .4<Key.shift>@softage.net<Key.enter>softage.5<Key.shift>@softage.net<Key.enter>
Screenshot: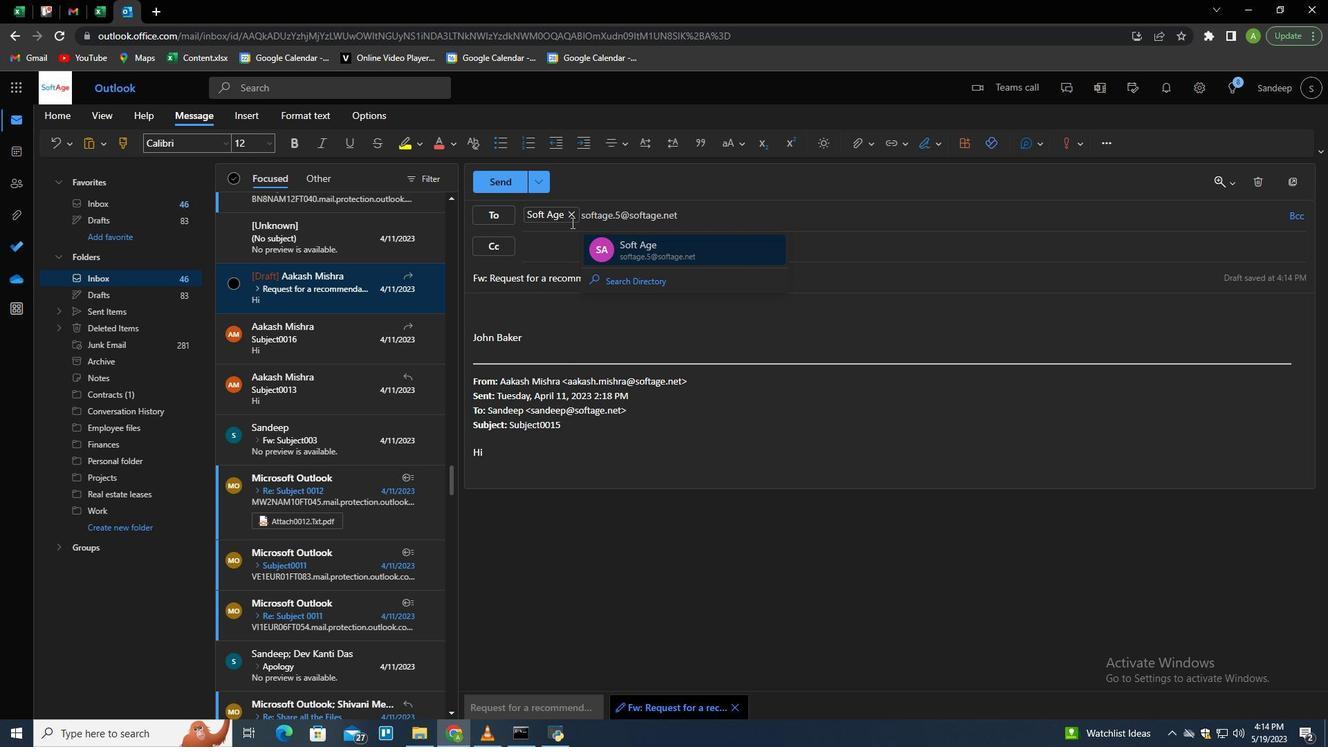 
Action: Mouse moved to (1299, 215)
Screenshot: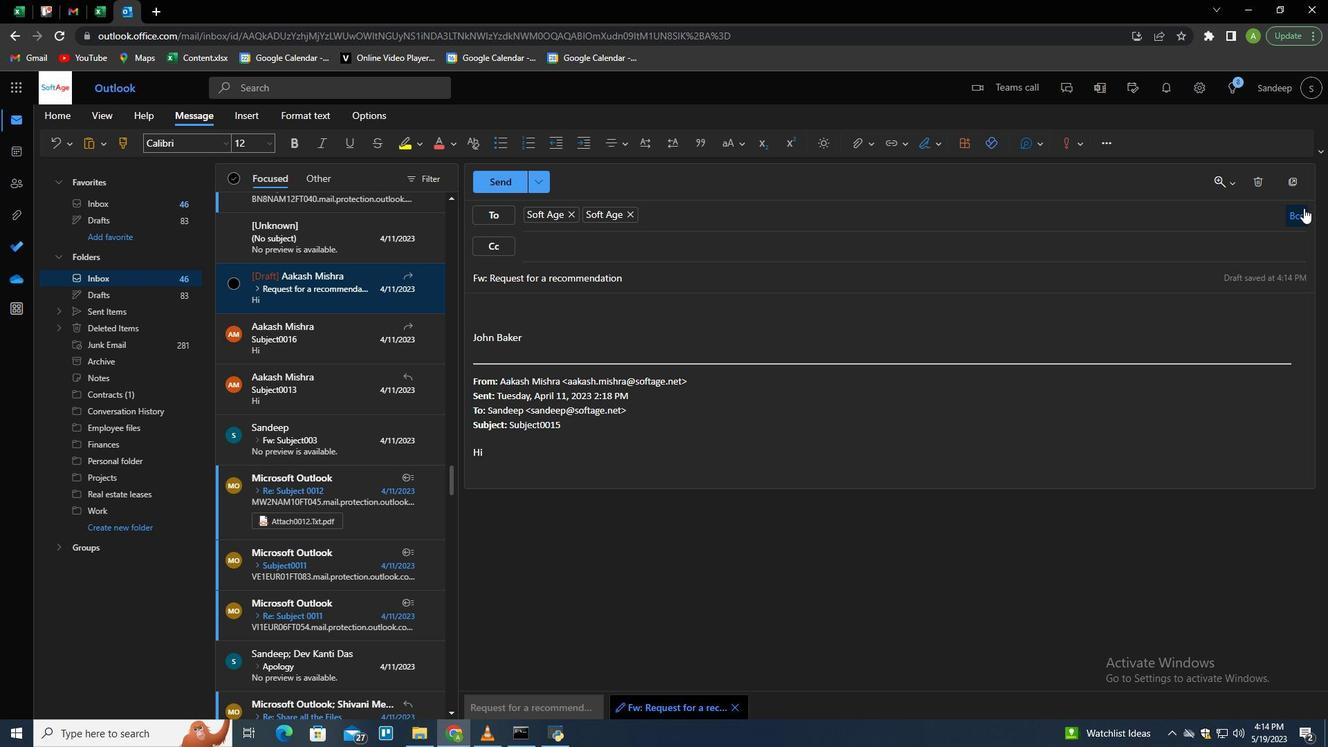 
Action: Mouse pressed left at (1299, 215)
Screenshot: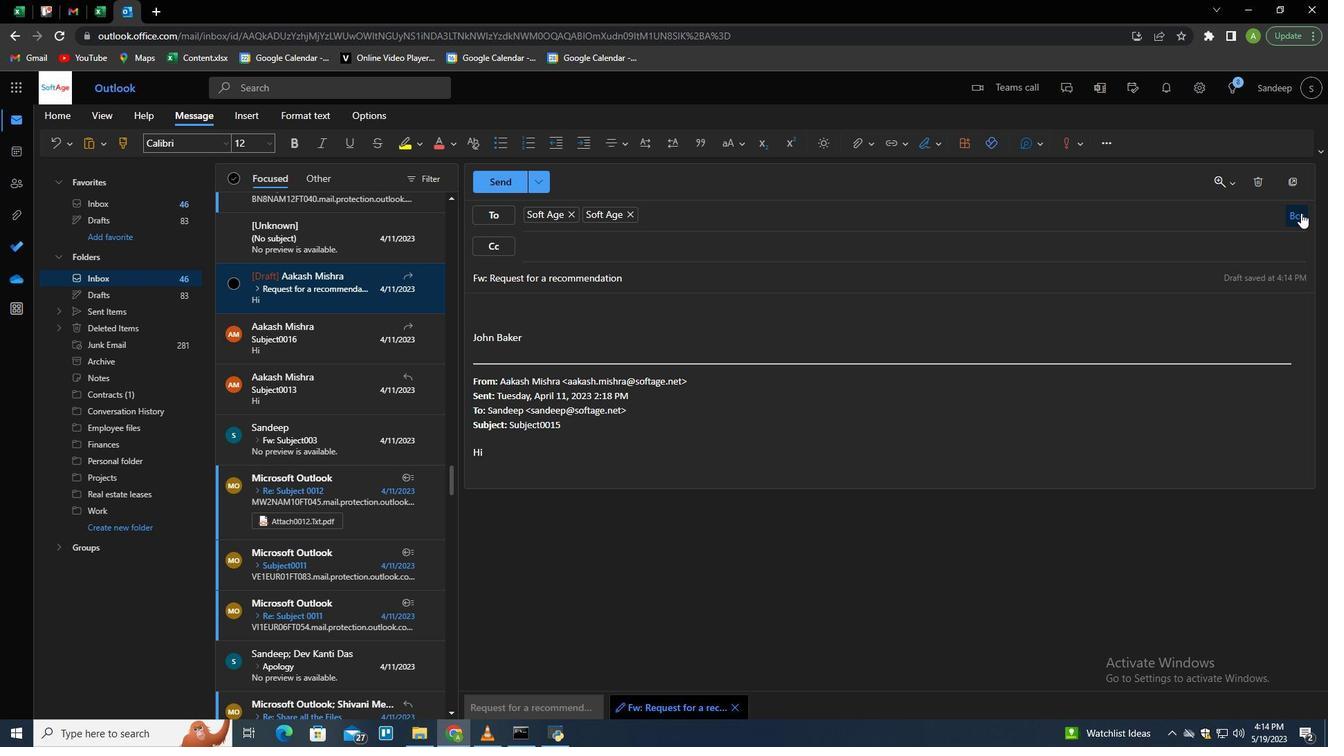 
Action: Mouse moved to (675, 280)
Screenshot: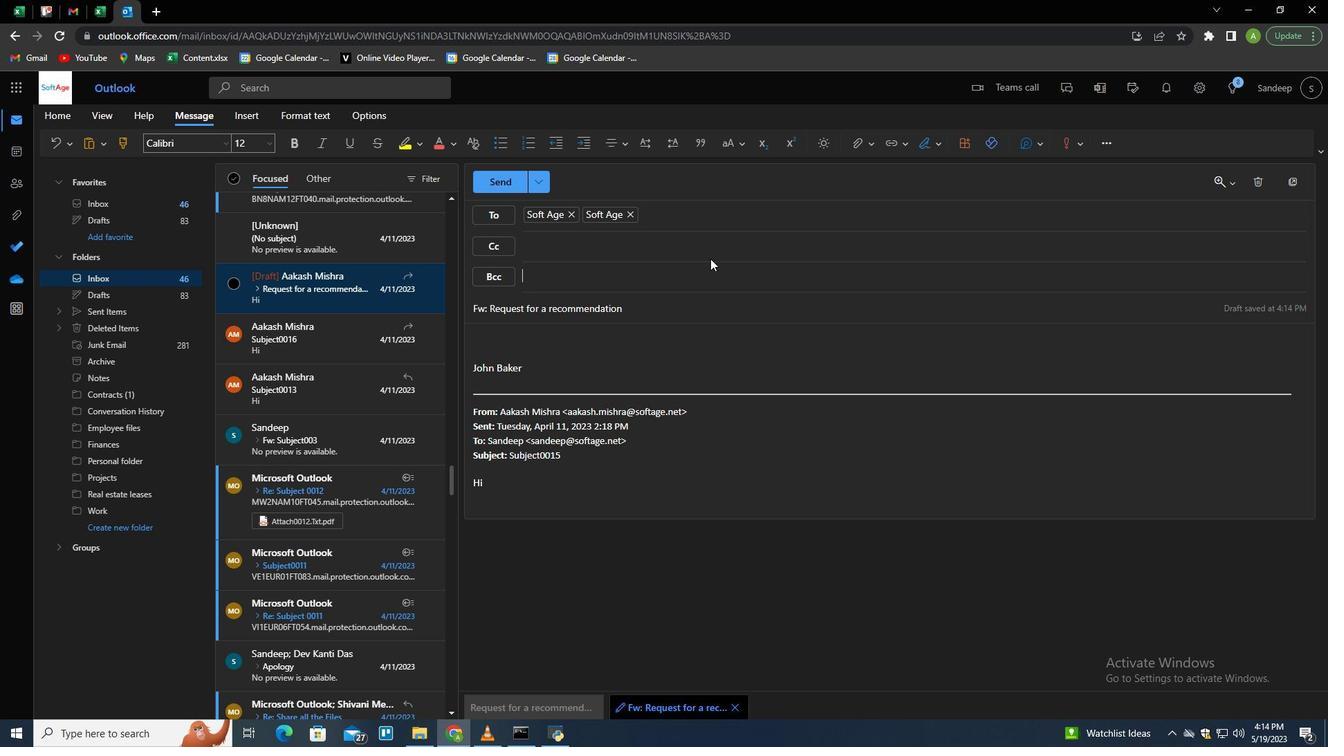 
Action: Key pressed softage.6<Key.shift>@softage.net<Key.enter>
Screenshot: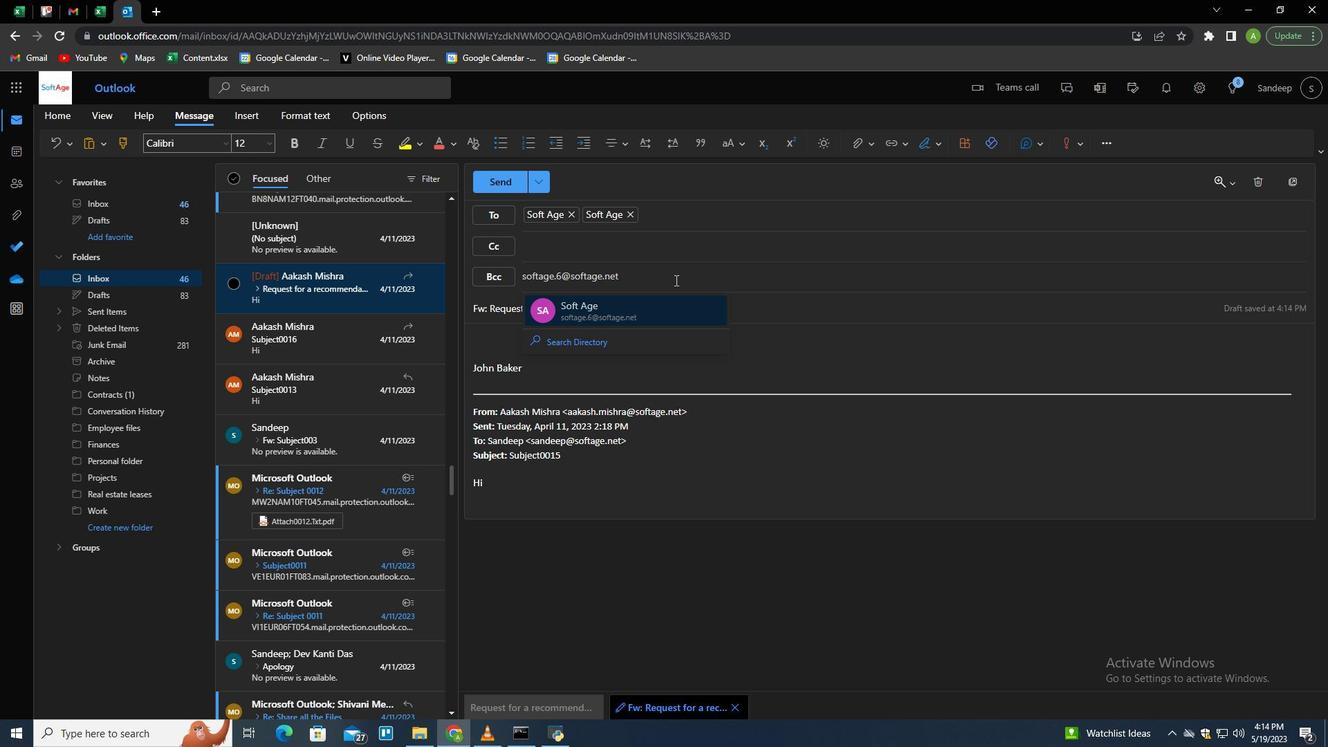 
Action: Mouse moved to (661, 267)
Screenshot: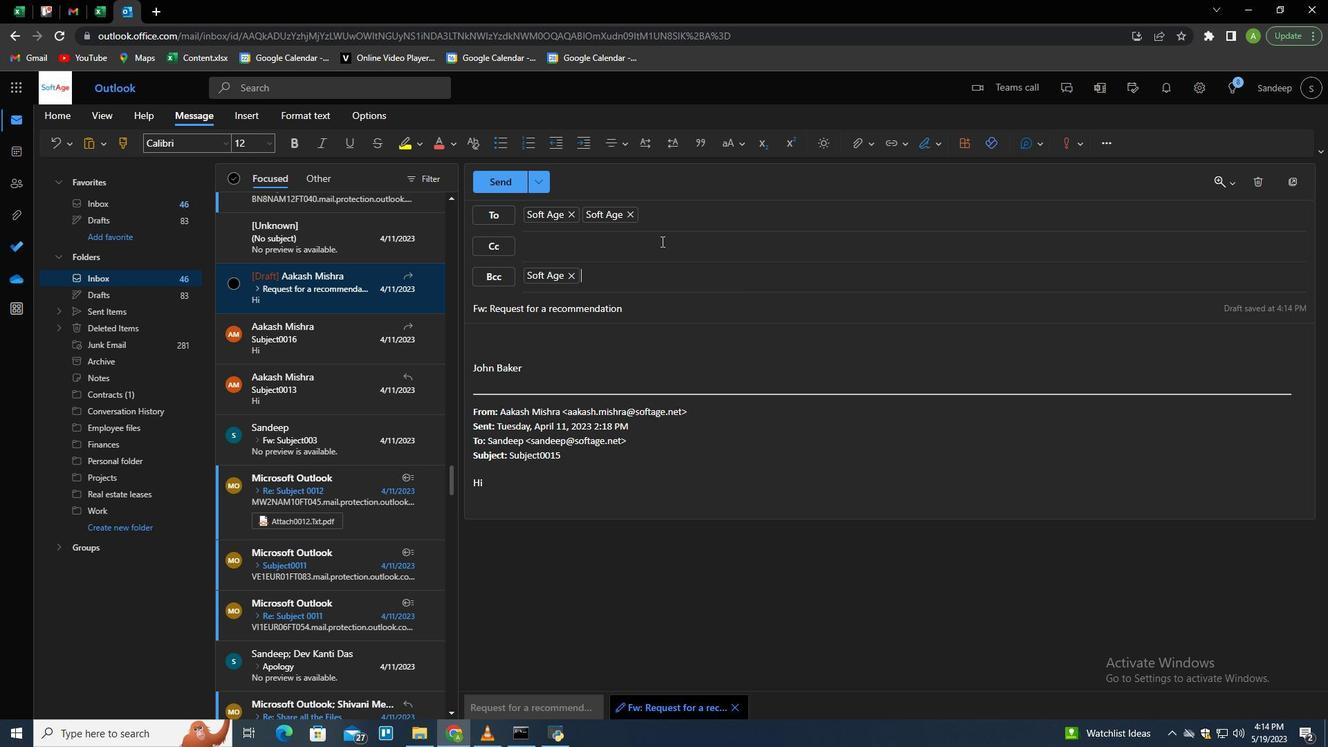 
Action: Key pressed <Key.tab><Key.tab><Key.shift>Could<Key.space>you<Key.space>please<Key.space>provide<Key.space>me<Key.space>with<Key.space>the<Key.space>scopre<Key.backspace><Key.backspace>e<Key.space>of<Key.space>work<Key.space>for<Key.space>the<Key.space>c<Key.backspace>upcoming<Key.space>project<Key.shift><Key.shift><Key.shift><Key.shift><Key.shift>?
Screenshot: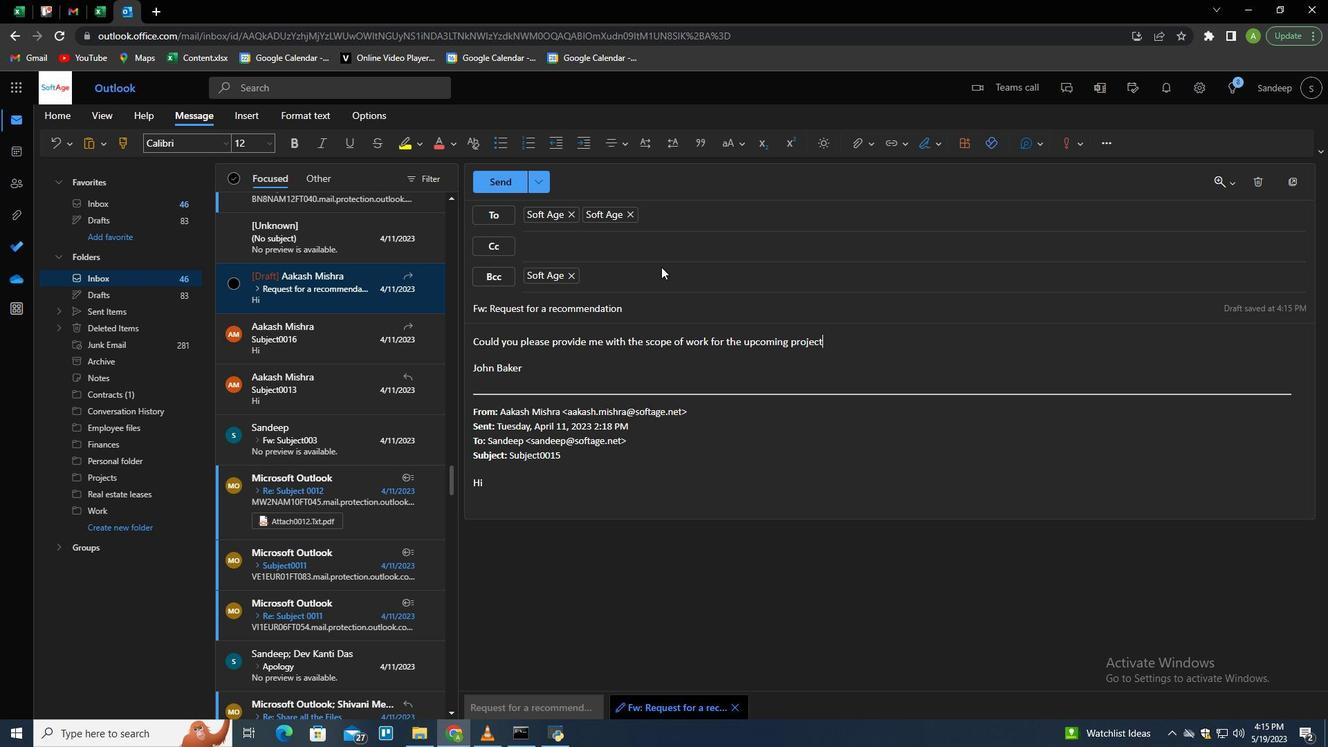 
Action: Mouse moved to (969, 360)
Screenshot: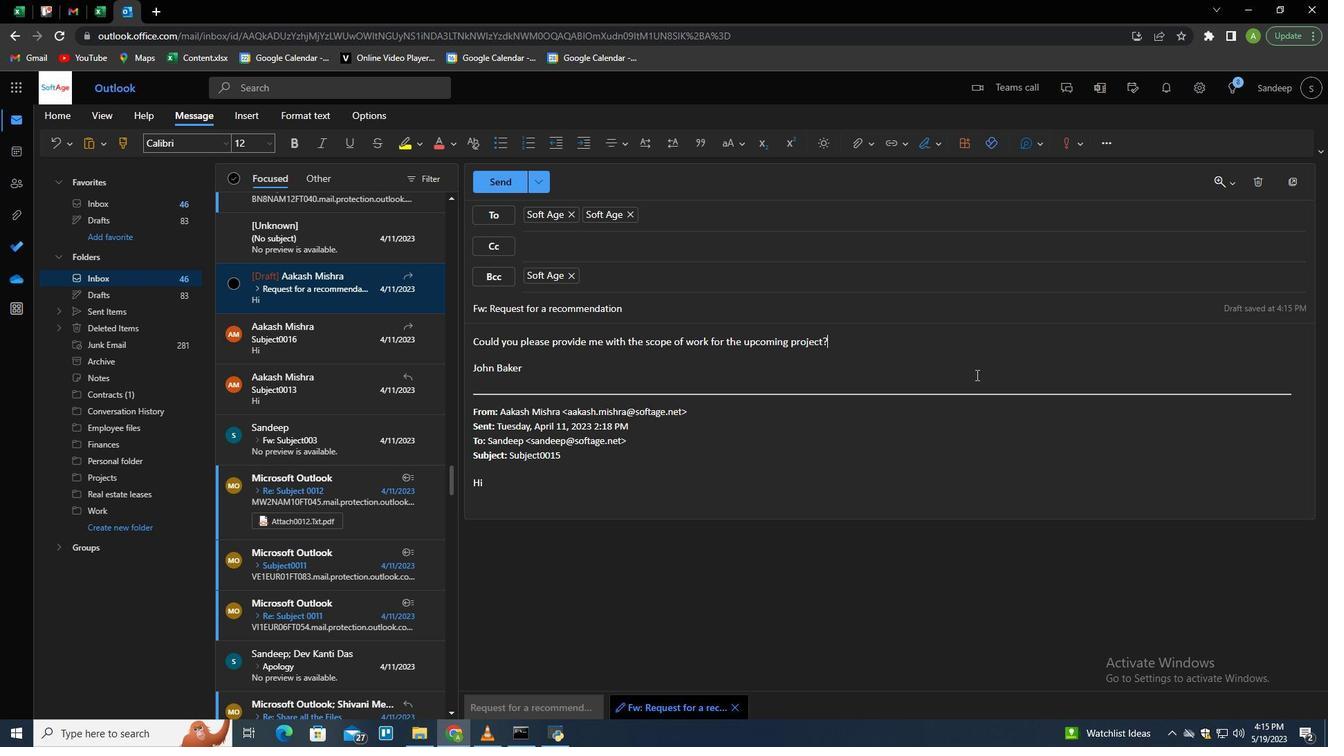 
Action: Key pressed <Key.enter>
Screenshot: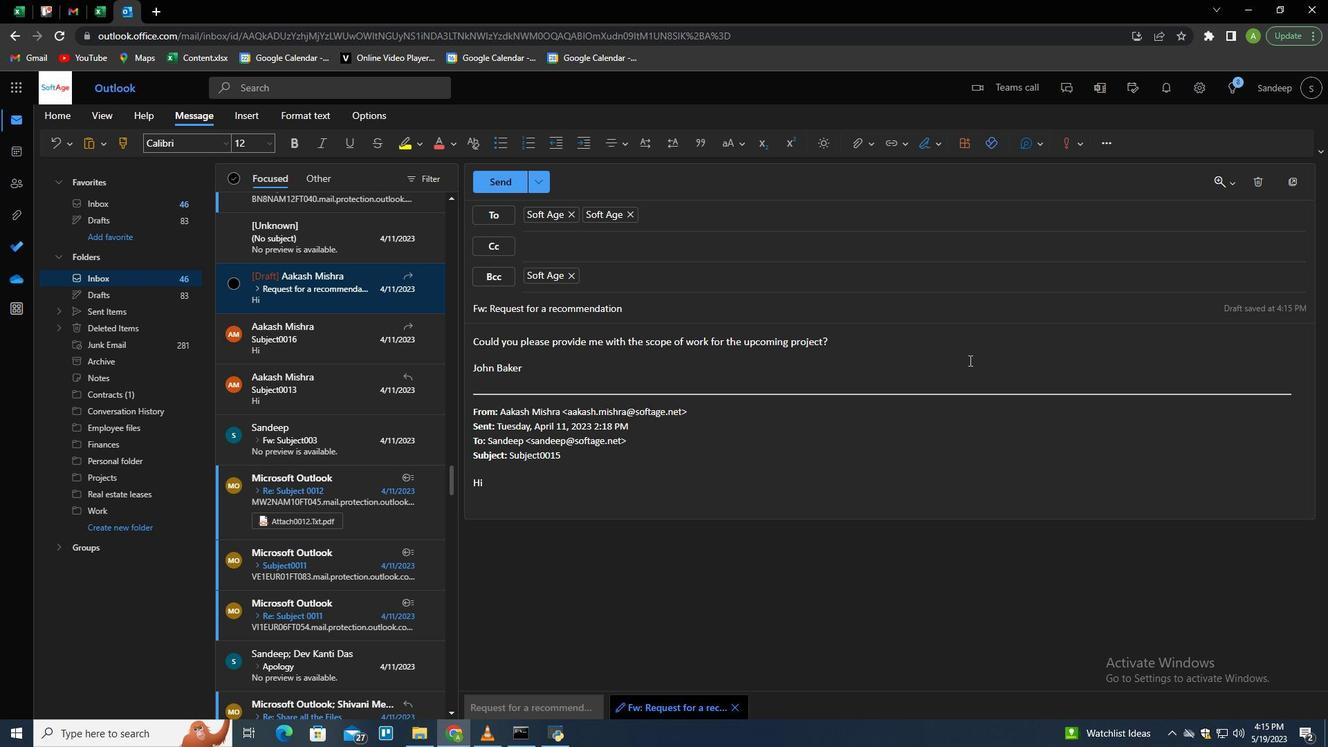
